 Task: In the  document implementation Apply all border to the tabe with  'with box; Style line and width 1 pt 'Select Header and apply  'Bold' Select the text and align it to the  Center
Action: Mouse moved to (13, 21)
Screenshot: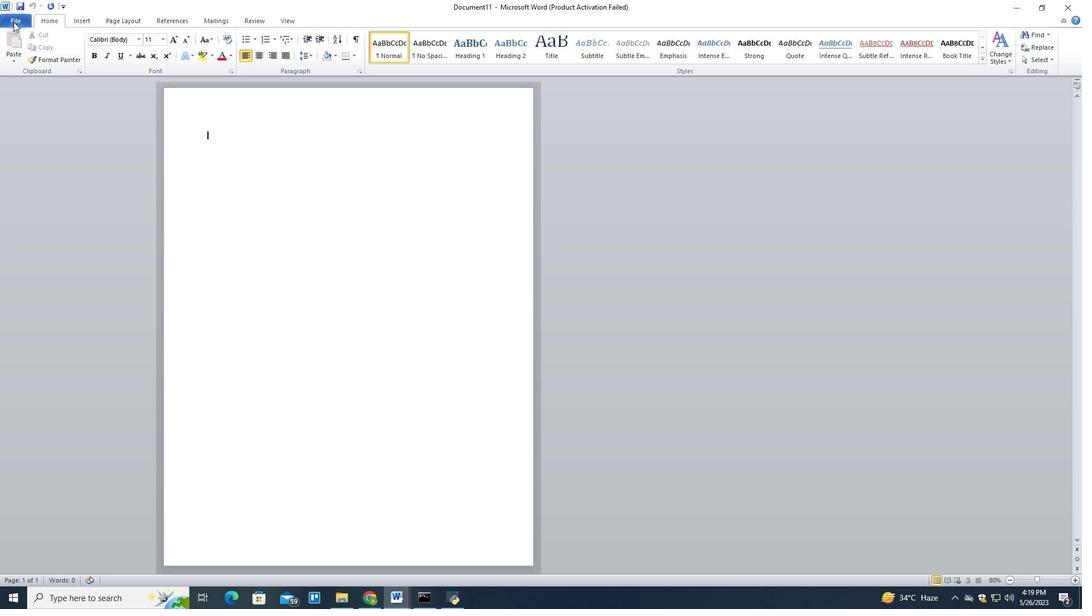
Action: Mouse pressed left at (13, 21)
Screenshot: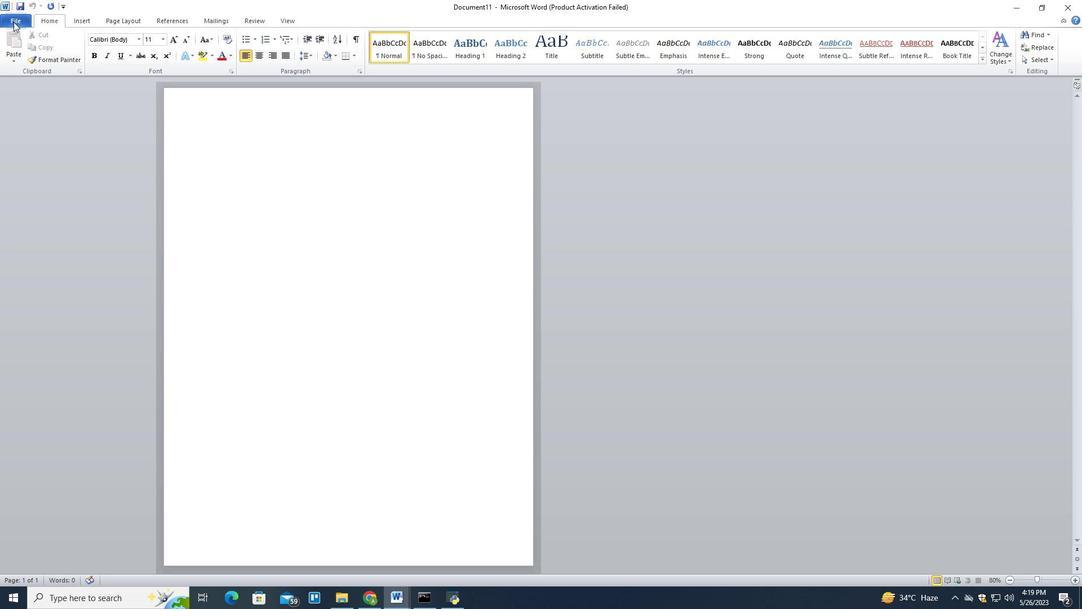 
Action: Mouse moved to (28, 69)
Screenshot: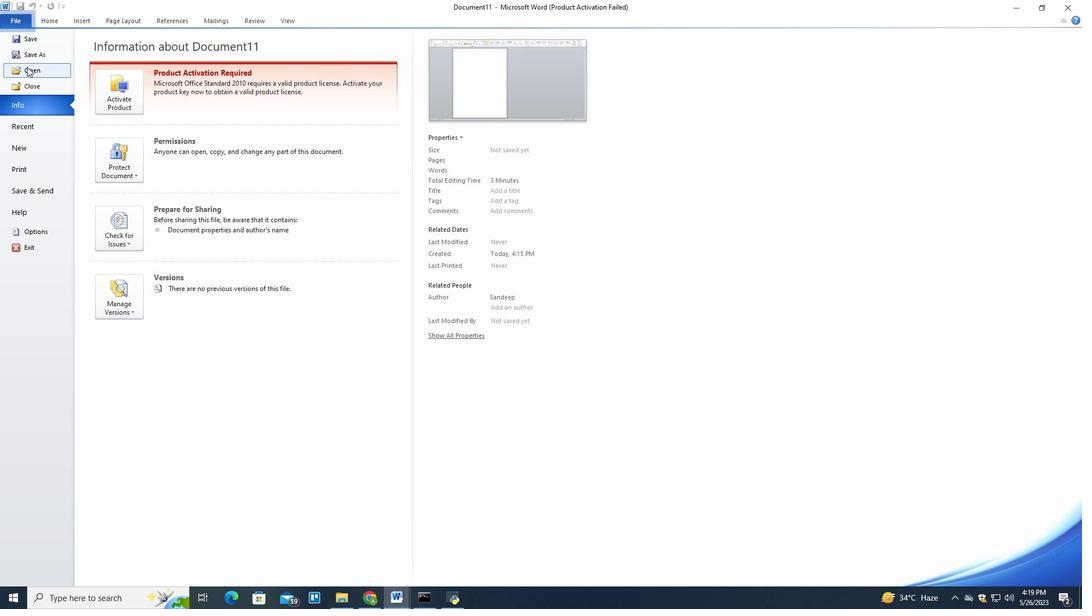 
Action: Mouse pressed left at (28, 69)
Screenshot: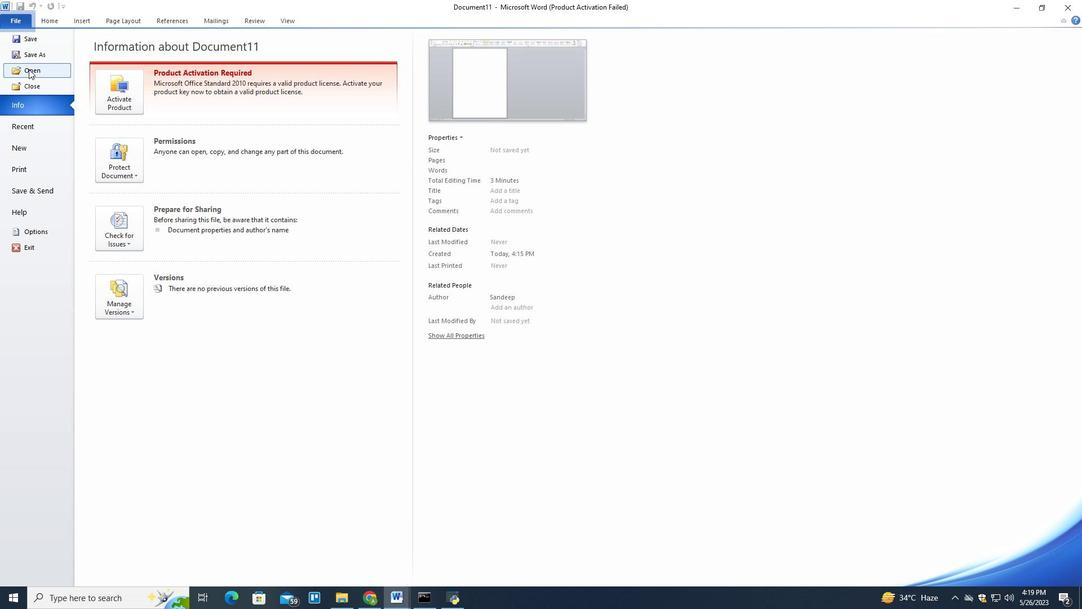 
Action: Mouse moved to (182, 166)
Screenshot: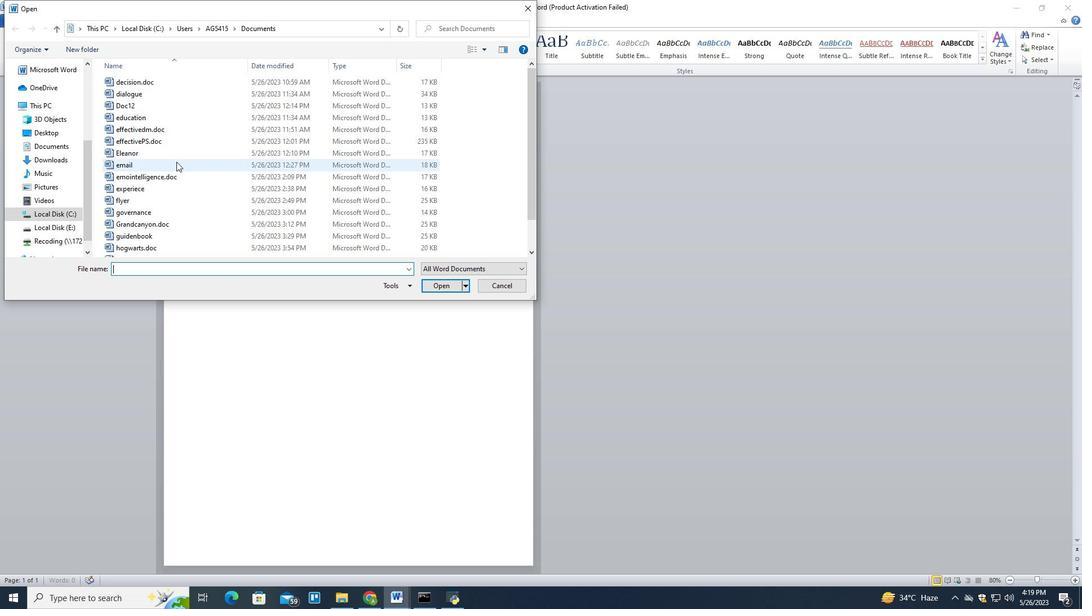 
Action: Mouse scrolled (182, 165) with delta (0, 0)
Screenshot: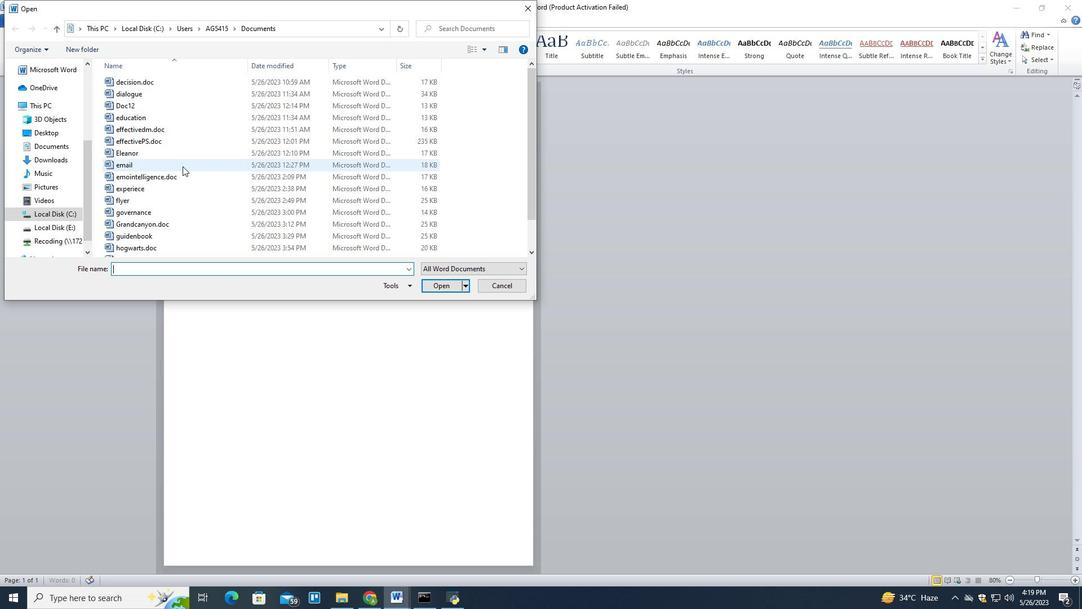 
Action: Mouse scrolled (182, 165) with delta (0, 0)
Screenshot: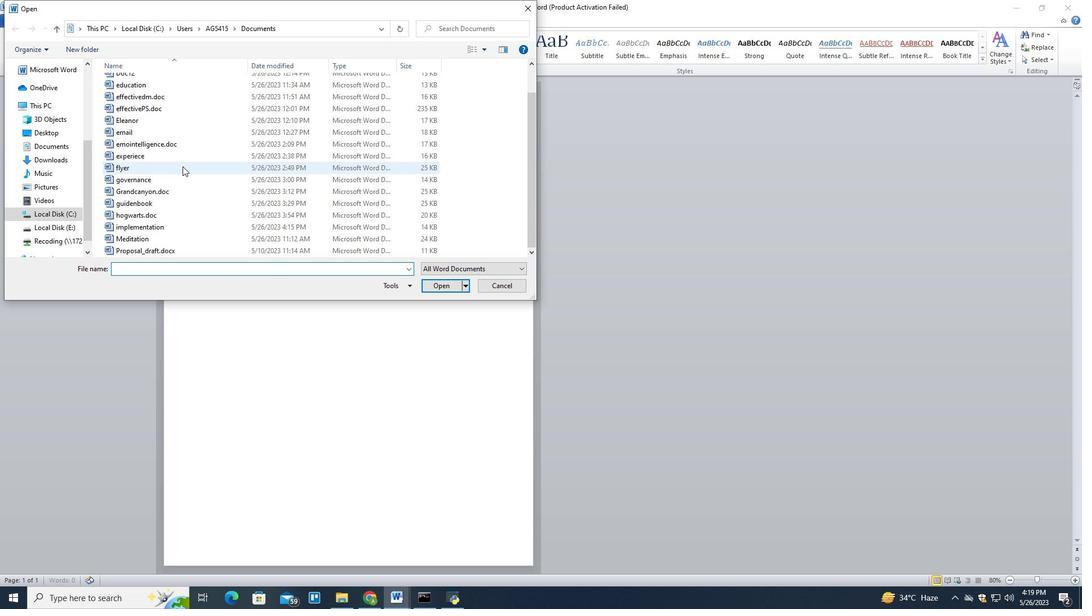
Action: Mouse scrolled (182, 165) with delta (0, 0)
Screenshot: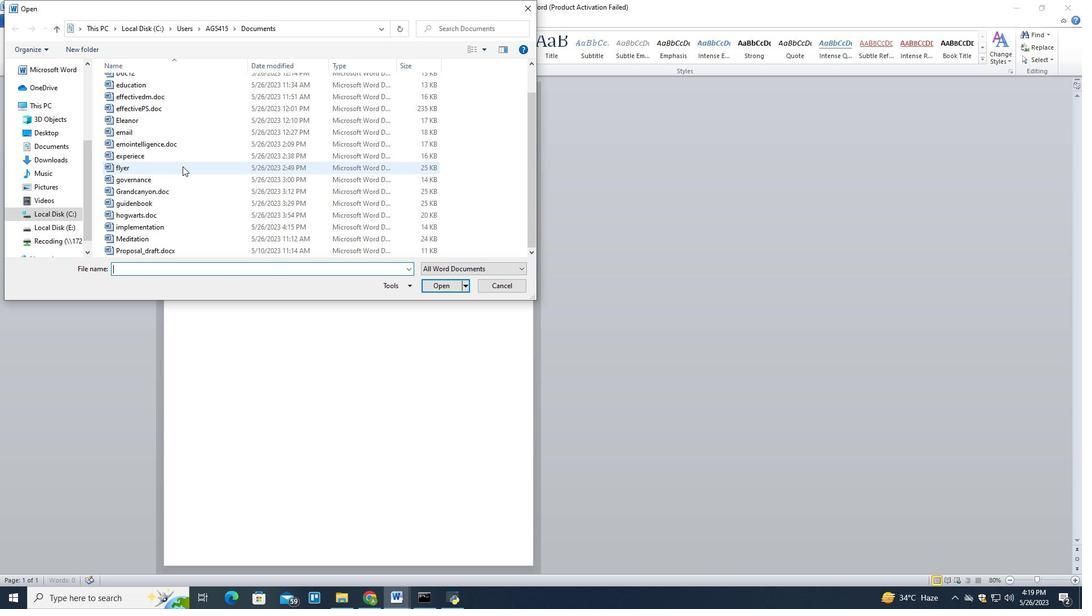 
Action: Mouse scrolled (182, 165) with delta (0, 0)
Screenshot: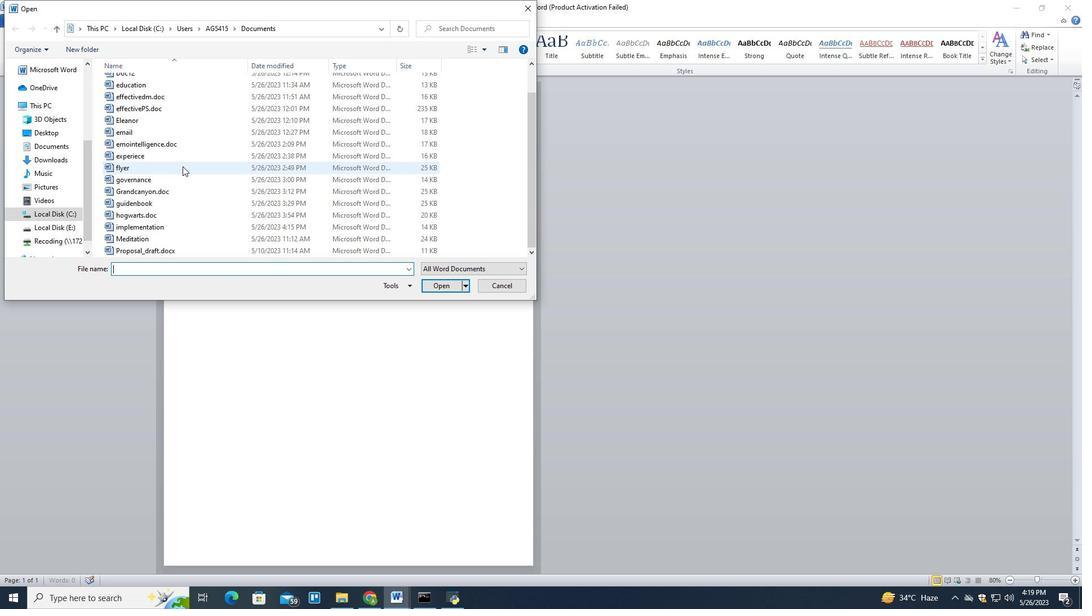 
Action: Mouse moved to (189, 152)
Screenshot: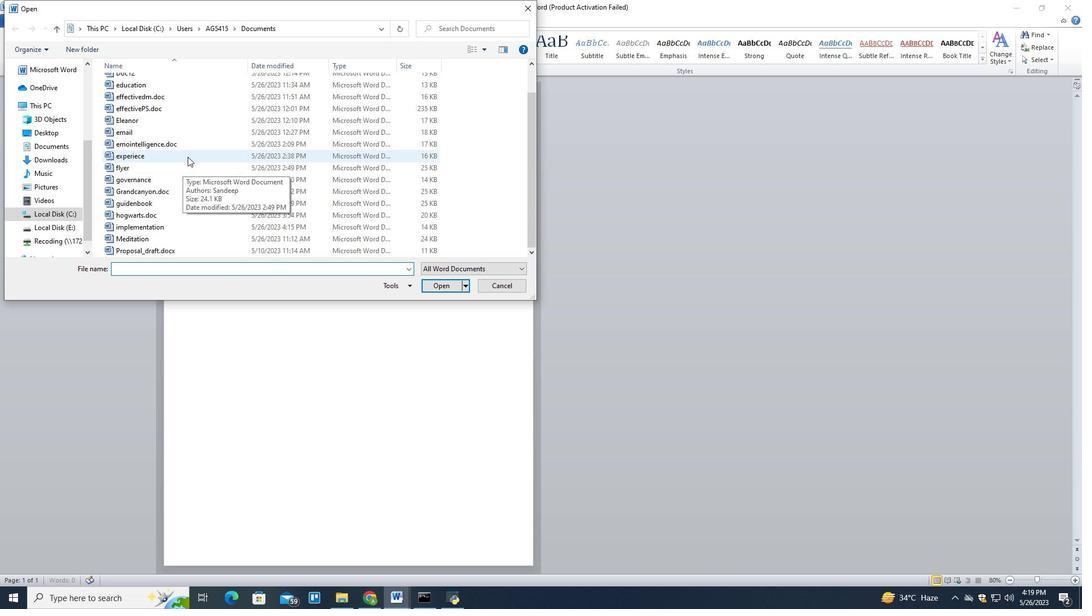 
Action: Mouse scrolled (189, 151) with delta (0, 0)
Screenshot: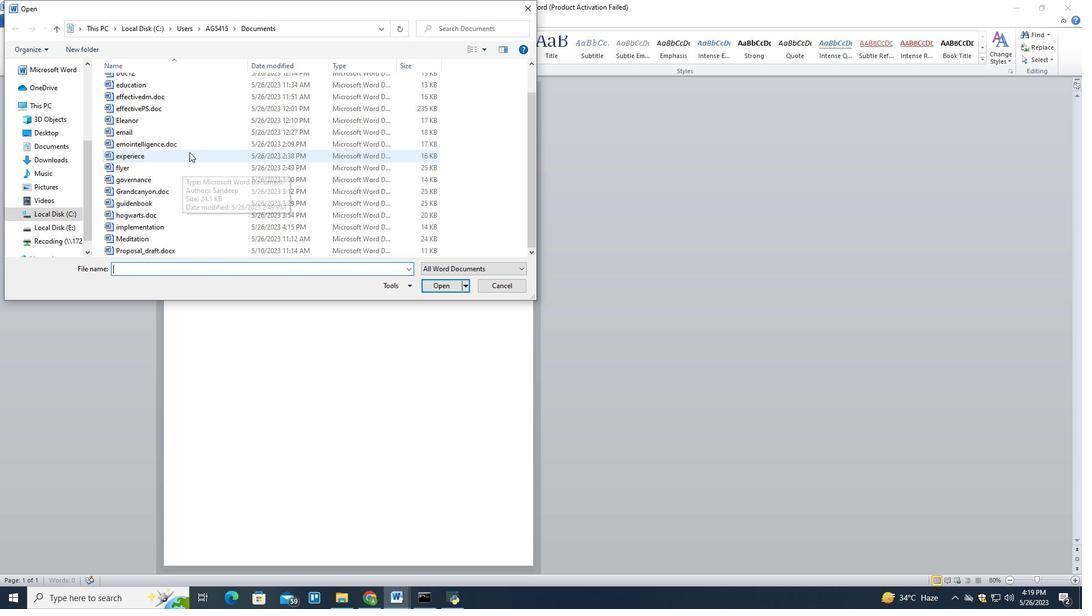 
Action: Mouse moved to (153, 216)
Screenshot: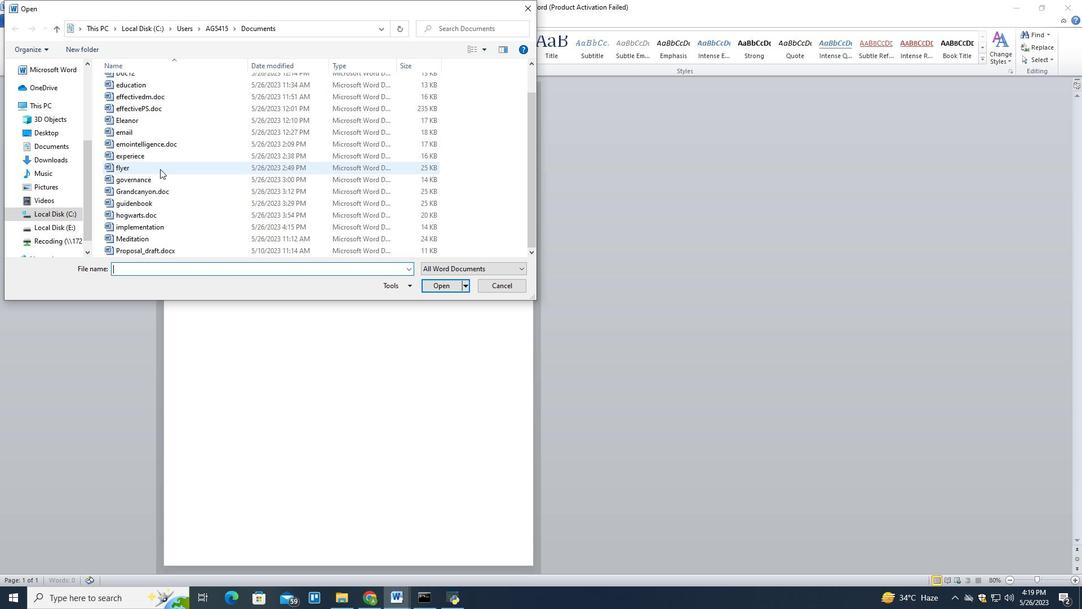 
Action: Mouse scrolled (153, 215) with delta (0, 0)
Screenshot: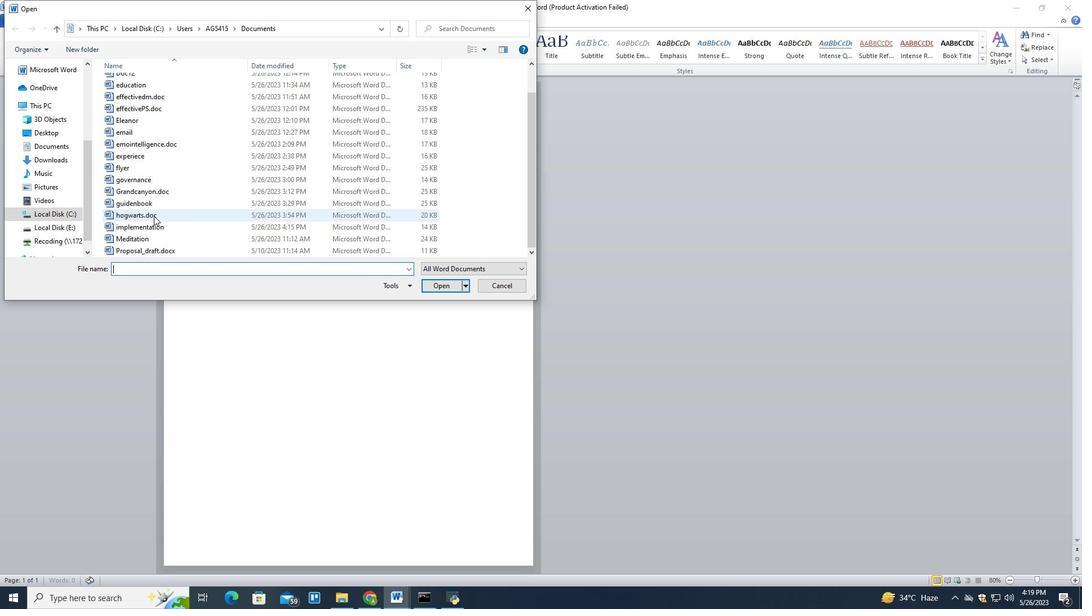 
Action: Mouse scrolled (153, 215) with delta (0, 0)
Screenshot: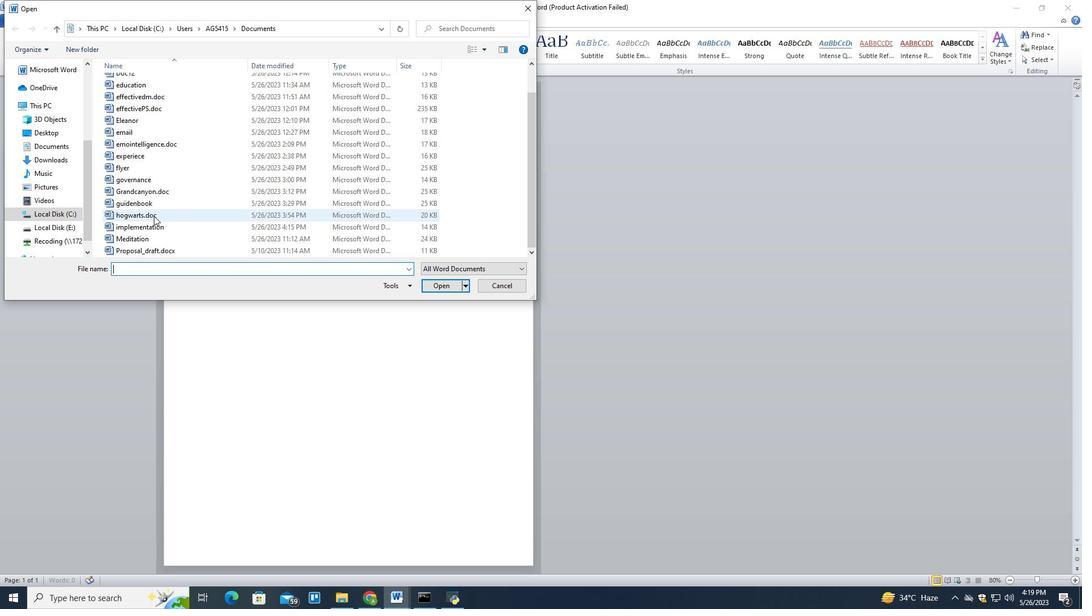 
Action: Mouse scrolled (153, 215) with delta (0, 0)
Screenshot: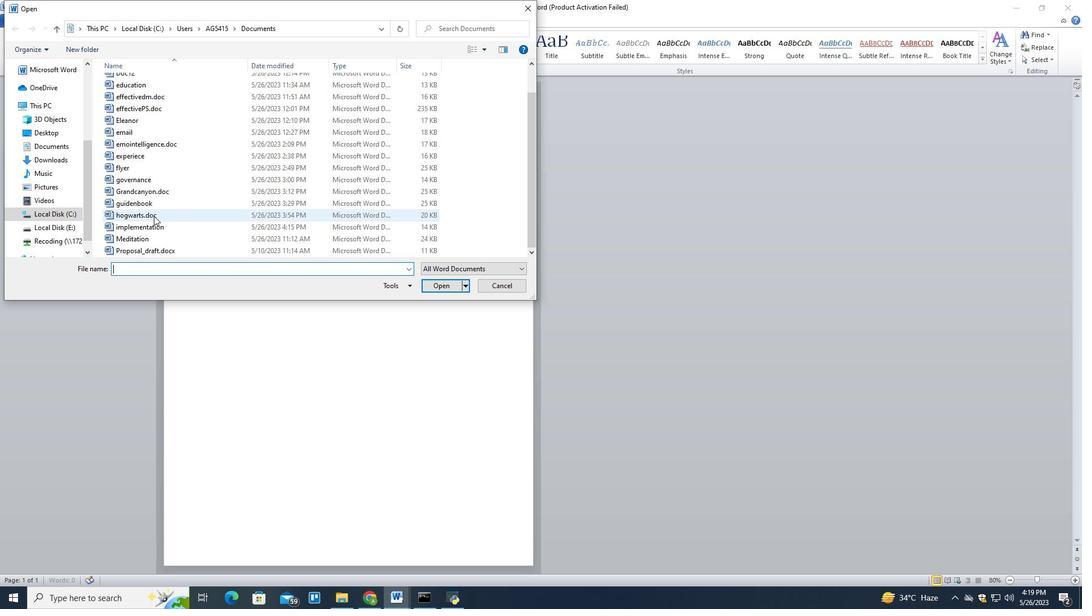 
Action: Mouse scrolled (153, 215) with delta (0, 0)
Screenshot: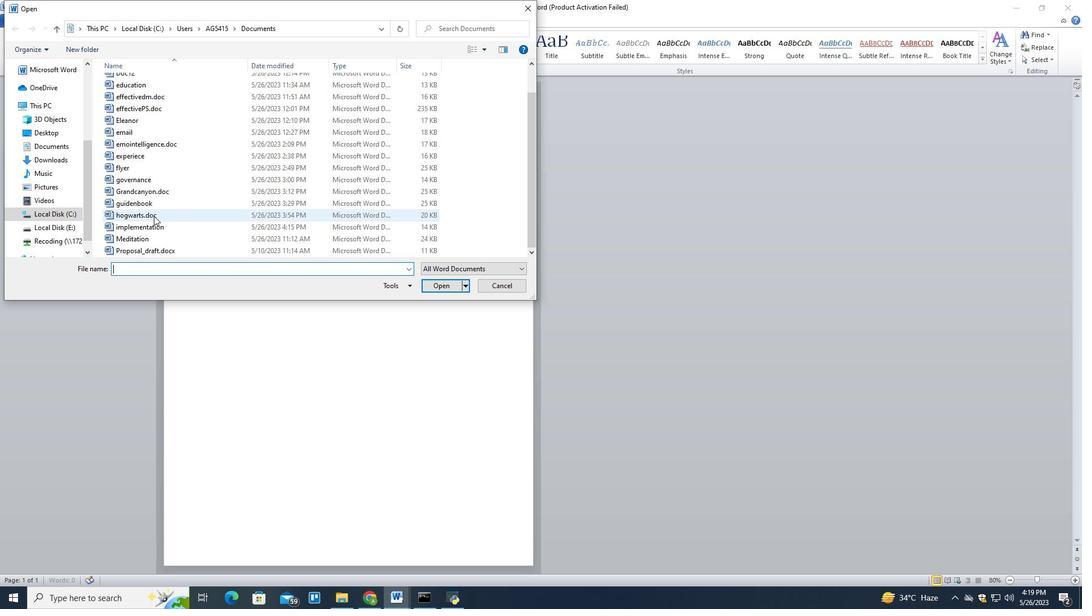 
Action: Mouse moved to (158, 209)
Screenshot: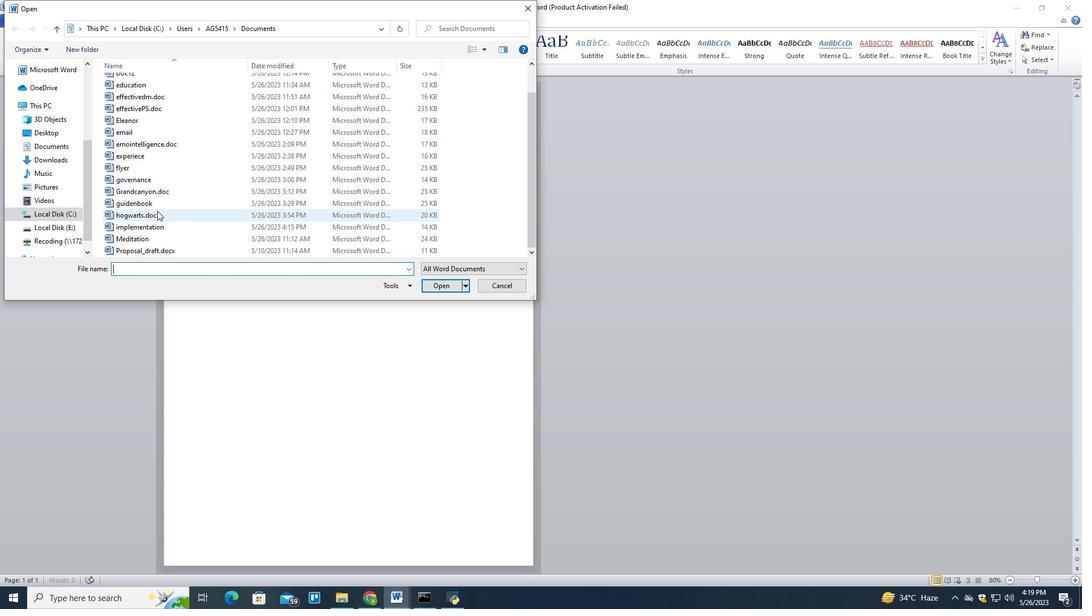
Action: Mouse scrolled (158, 210) with delta (0, 0)
Screenshot: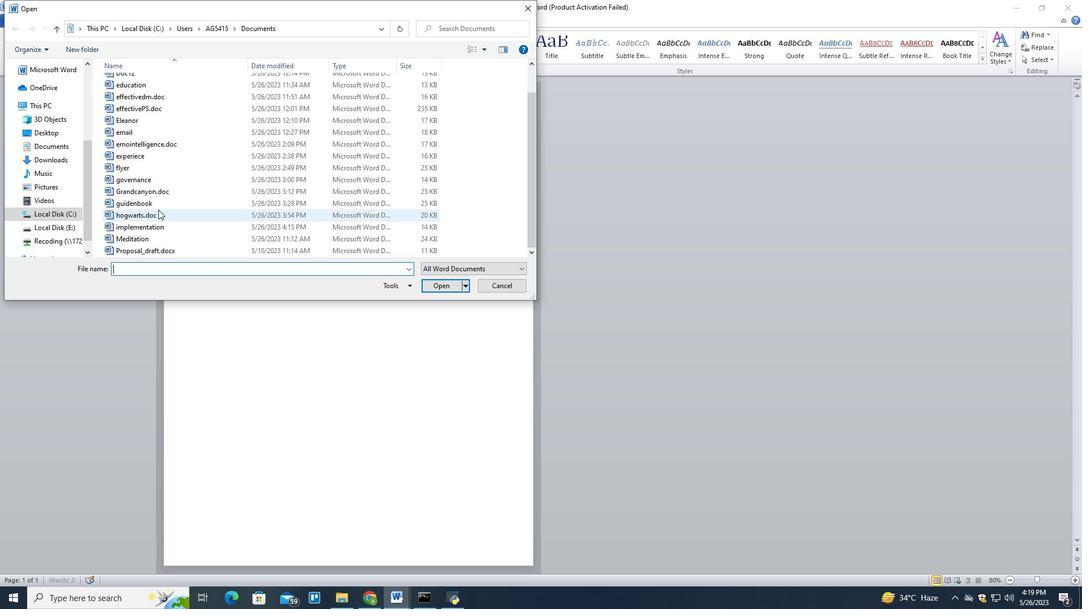 
Action: Mouse scrolled (158, 210) with delta (0, 0)
Screenshot: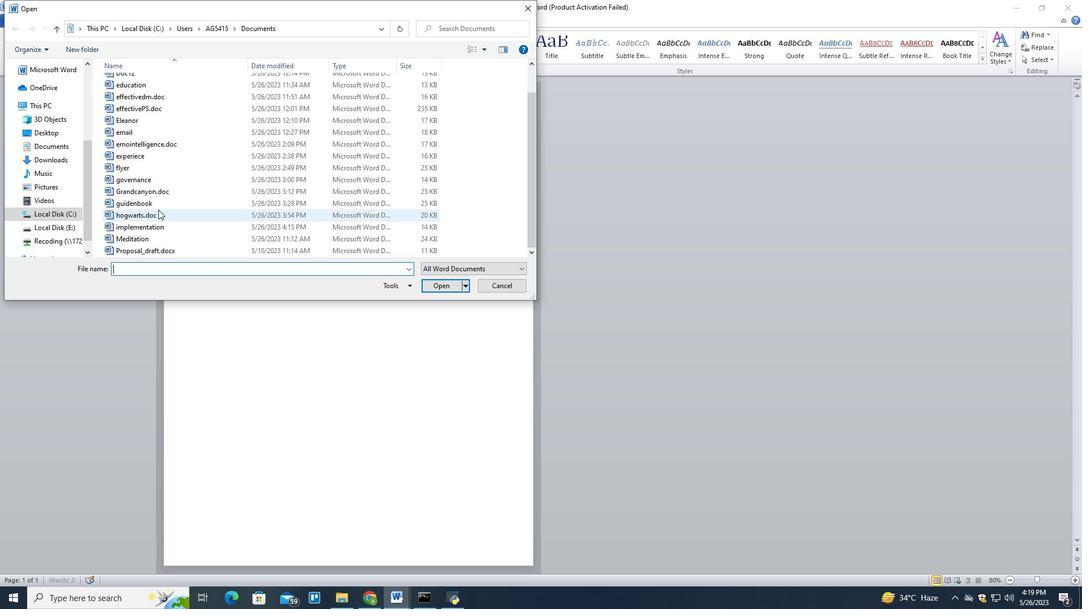 
Action: Mouse scrolled (158, 210) with delta (0, 0)
Screenshot: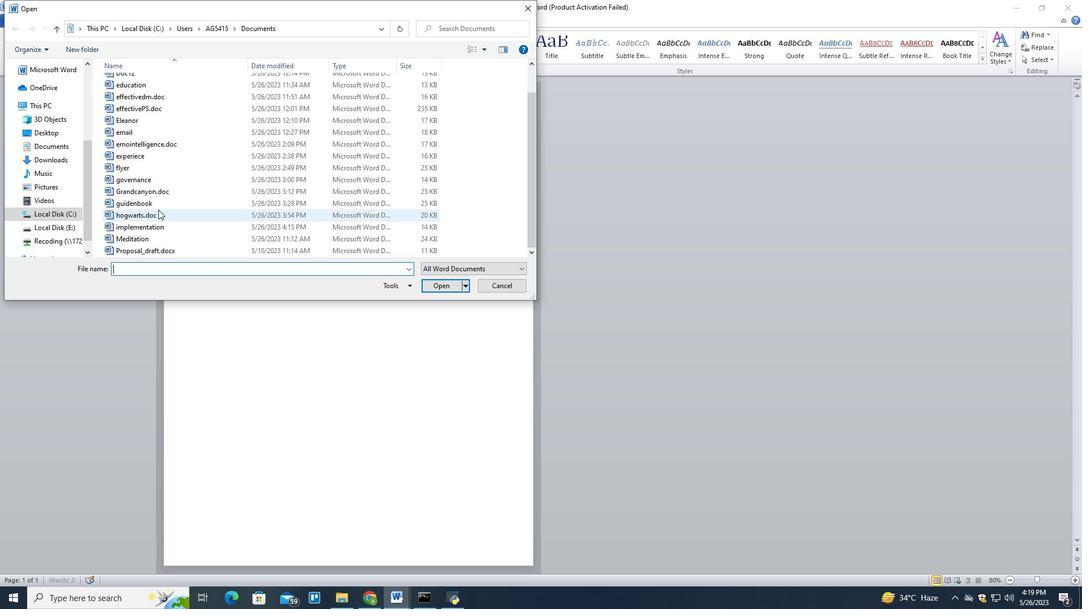 
Action: Mouse scrolled (158, 210) with delta (0, 0)
Screenshot: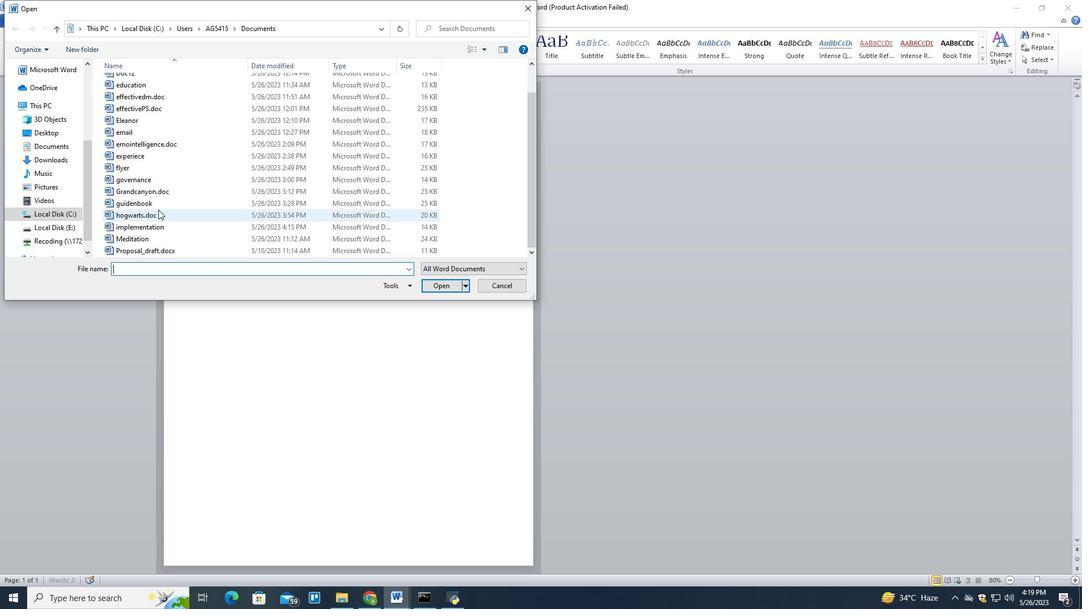 
Action: Mouse scrolled (158, 210) with delta (0, 0)
Screenshot: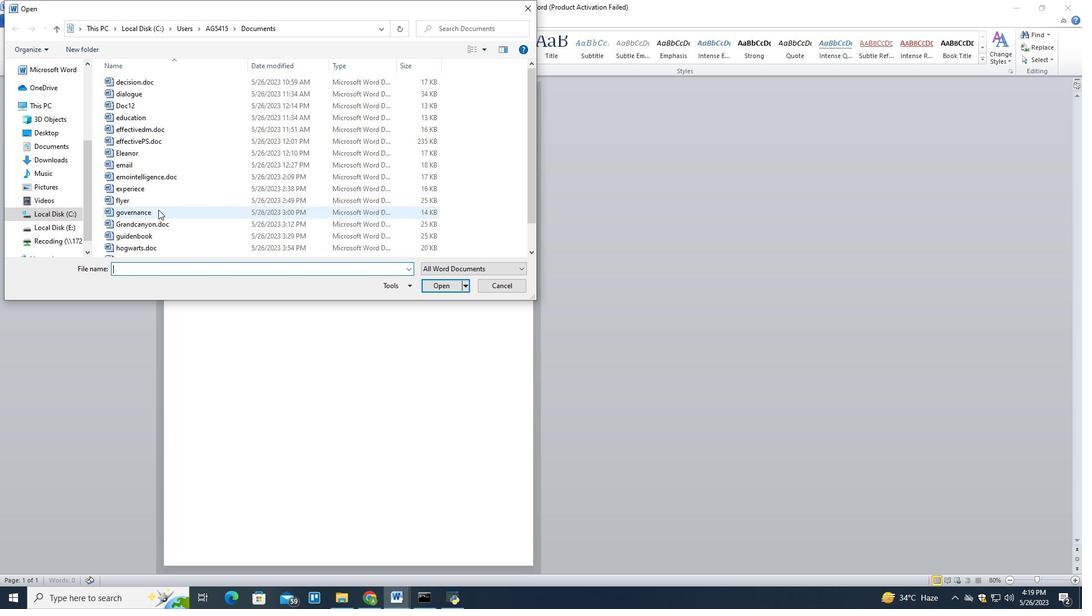 
Action: Mouse moved to (159, 208)
Screenshot: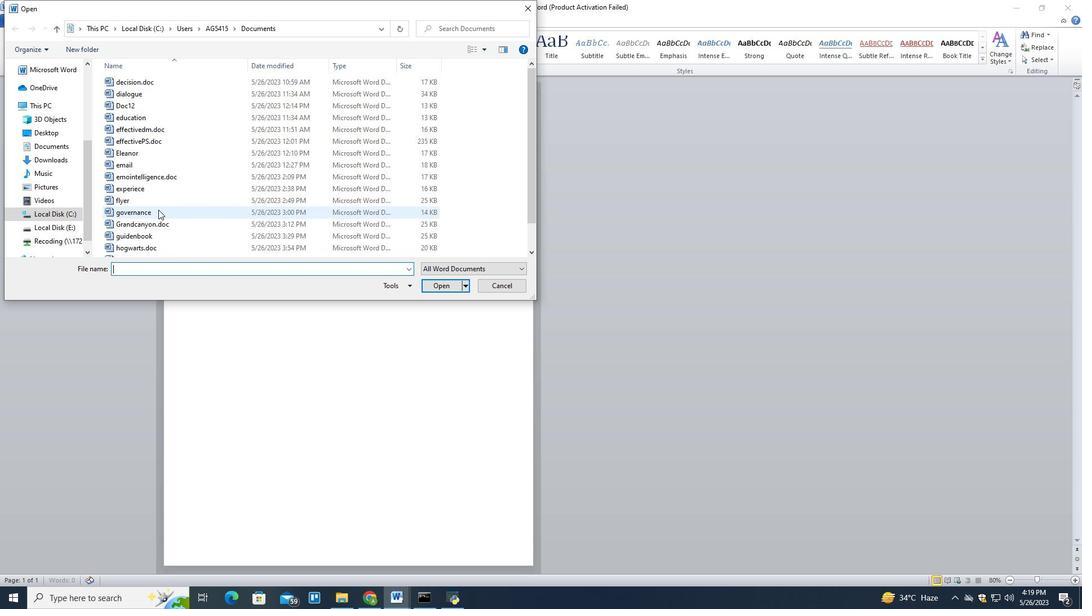 
Action: Mouse scrolled (159, 209) with delta (0, 0)
Screenshot: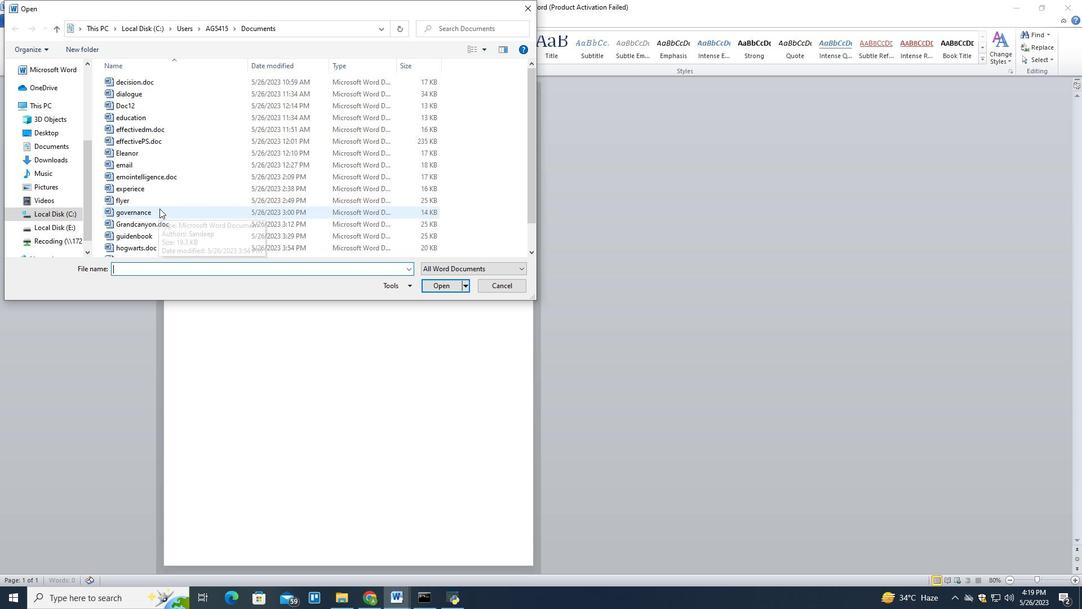 
Action: Mouse moved to (146, 165)
Screenshot: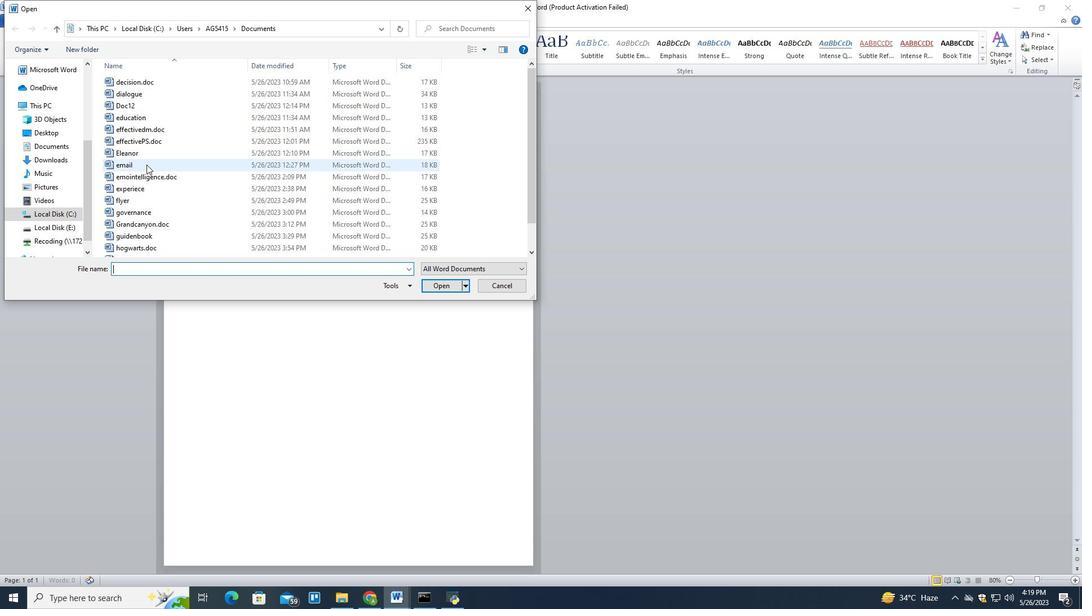 
Action: Mouse scrolled (146, 164) with delta (0, 0)
Screenshot: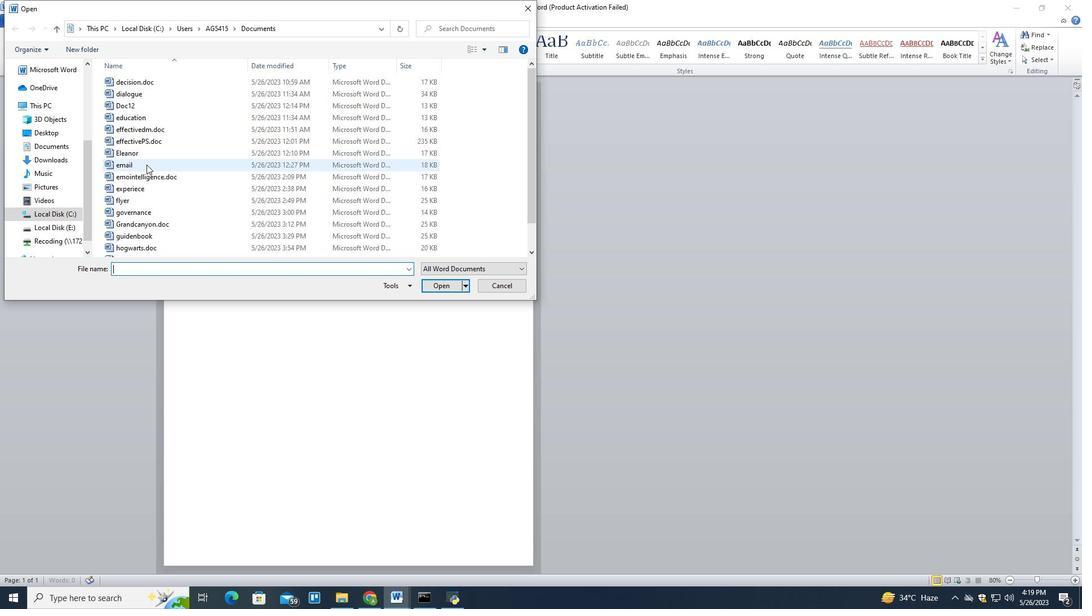 
Action: Mouse scrolled (146, 164) with delta (0, 0)
Screenshot: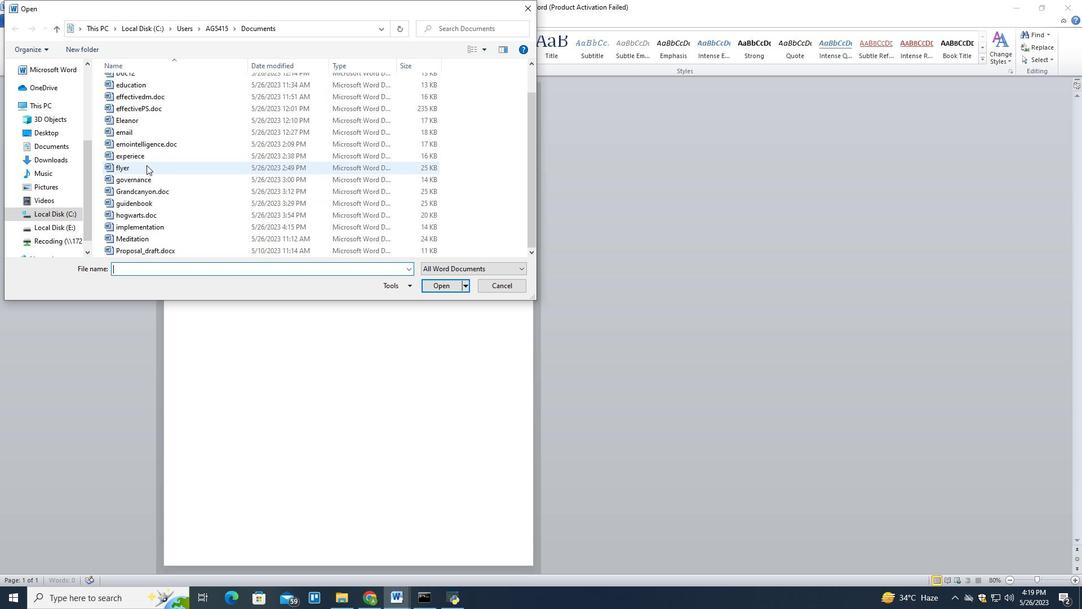 
Action: Mouse scrolled (146, 164) with delta (0, 0)
Screenshot: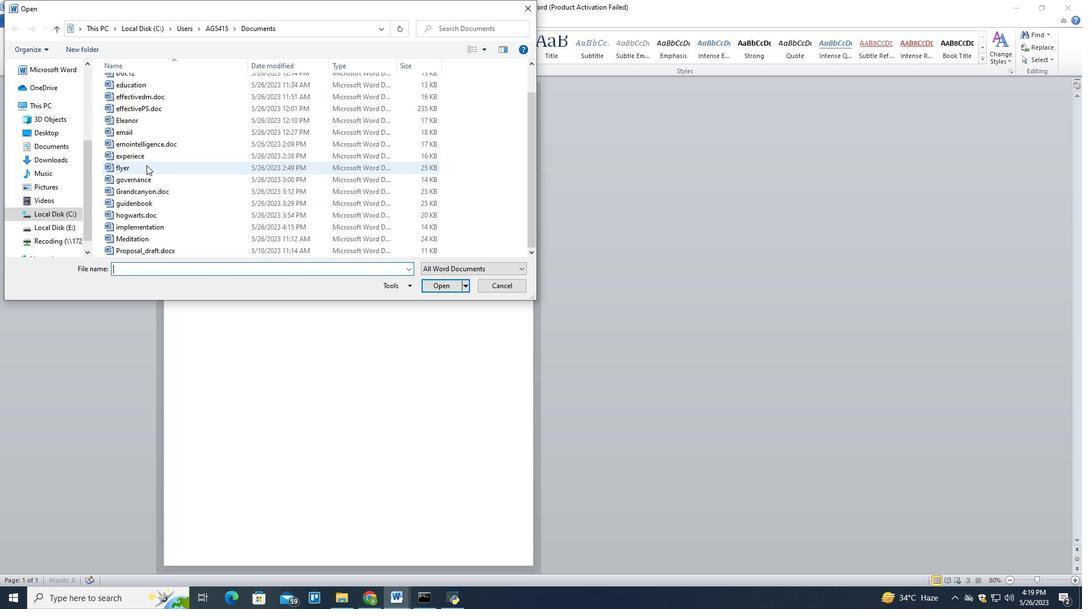 
Action: Mouse scrolled (146, 164) with delta (0, 0)
Screenshot: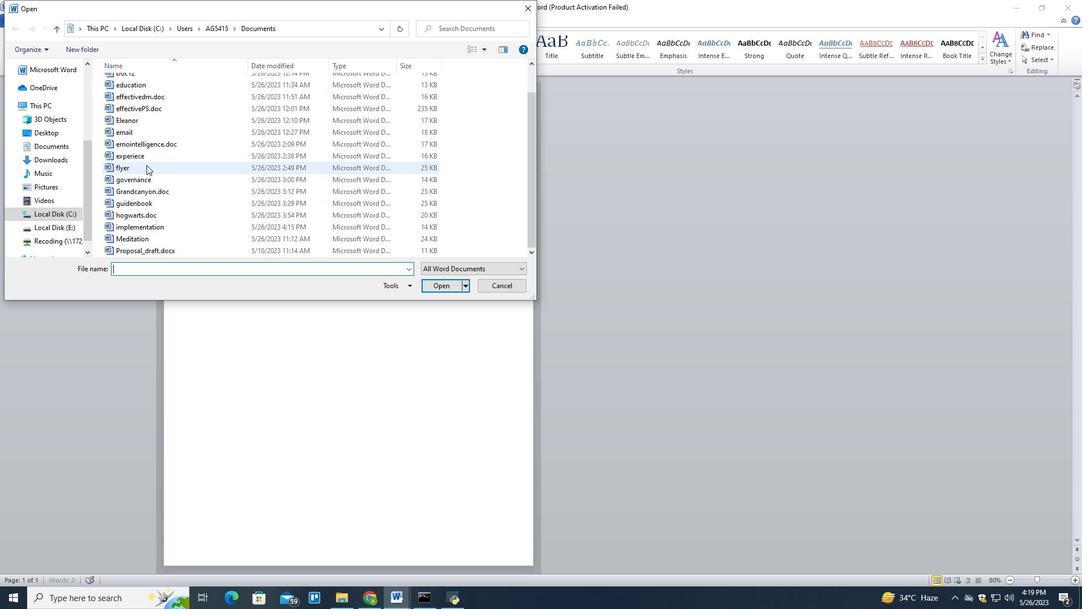 
Action: Mouse moved to (147, 226)
Screenshot: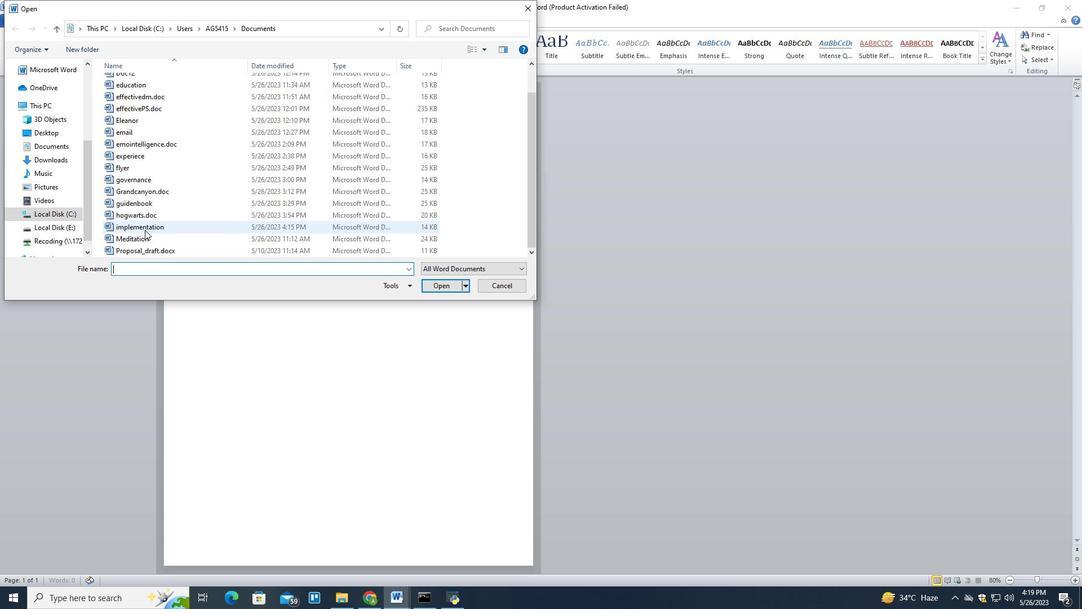
Action: Mouse pressed left at (147, 226)
Screenshot: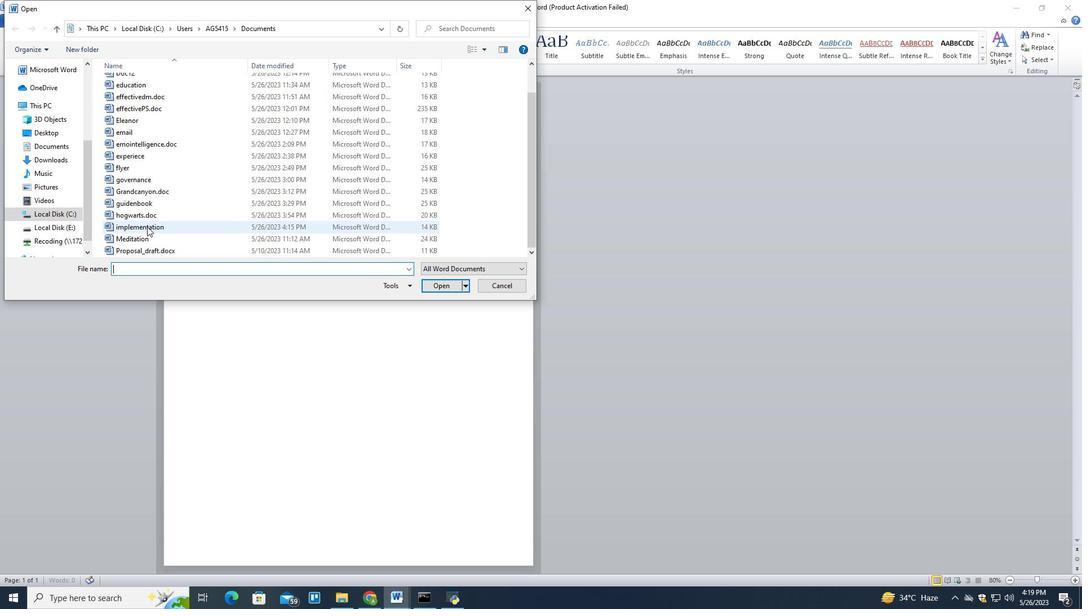 
Action: Mouse moved to (432, 286)
Screenshot: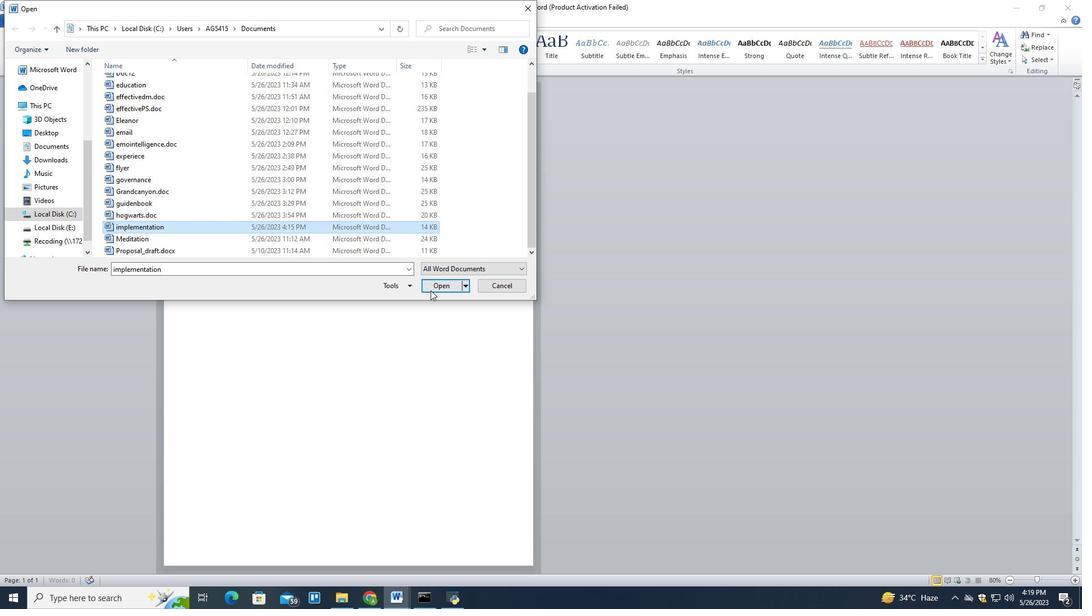 
Action: Mouse pressed left at (432, 286)
Screenshot: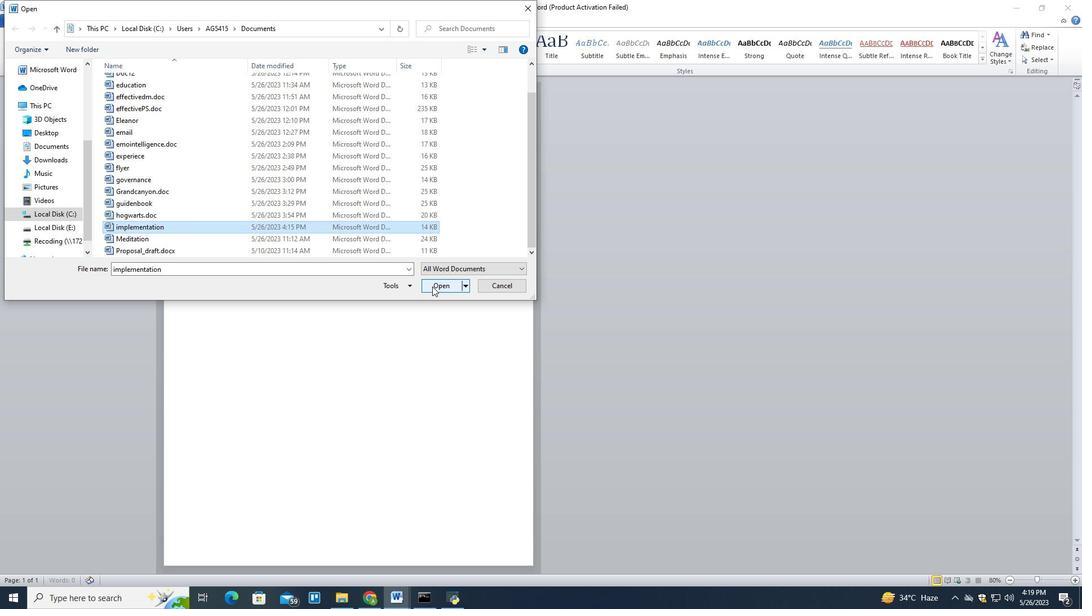
Action: Mouse moved to (256, 138)
Screenshot: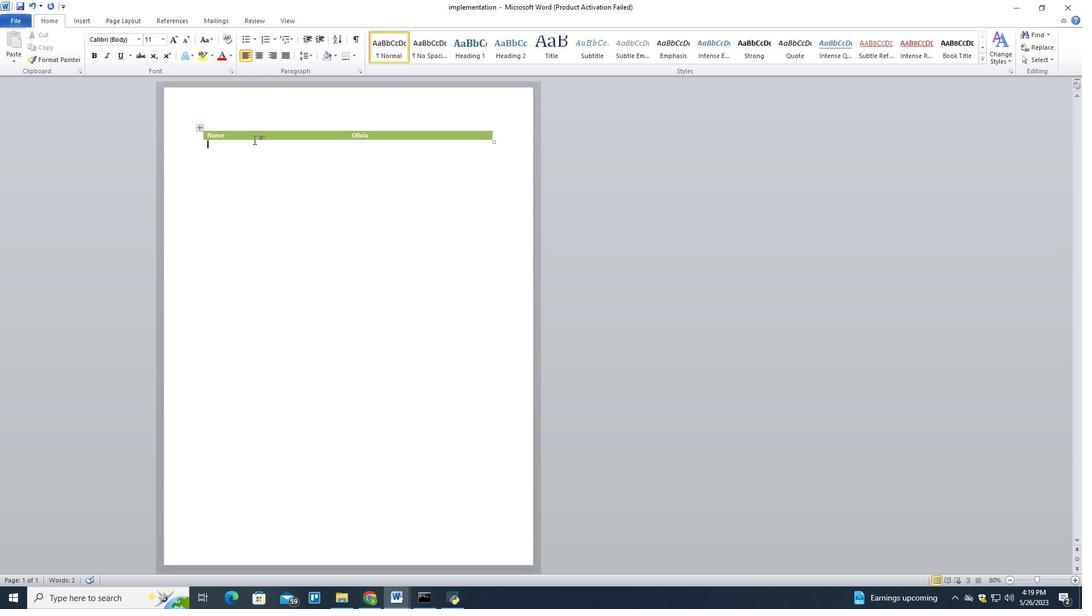 
Action: Mouse pressed left at (256, 138)
Screenshot: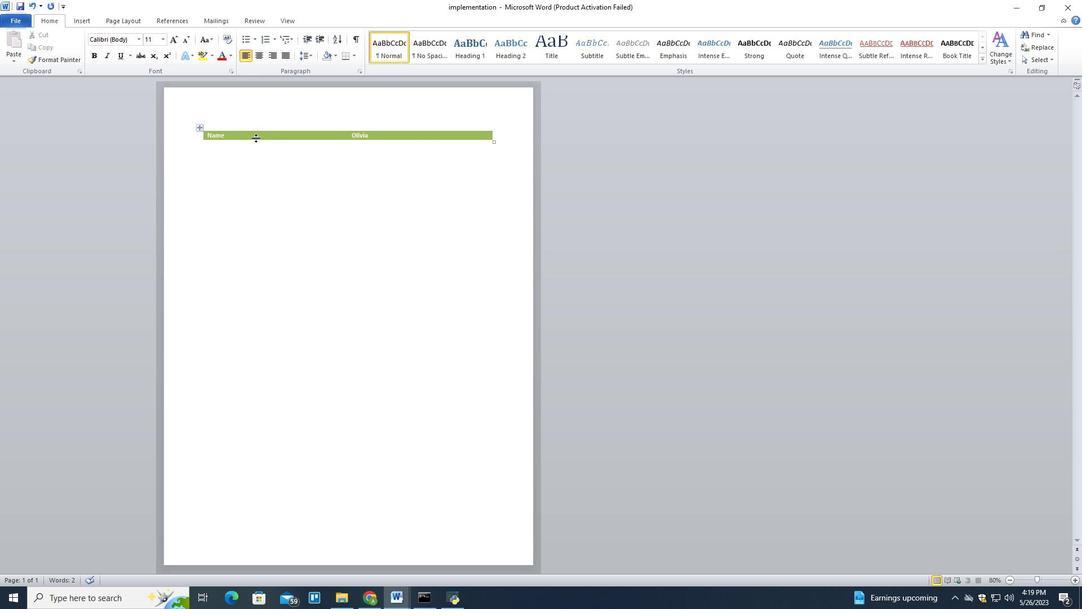 
Action: Mouse moved to (353, 56)
Screenshot: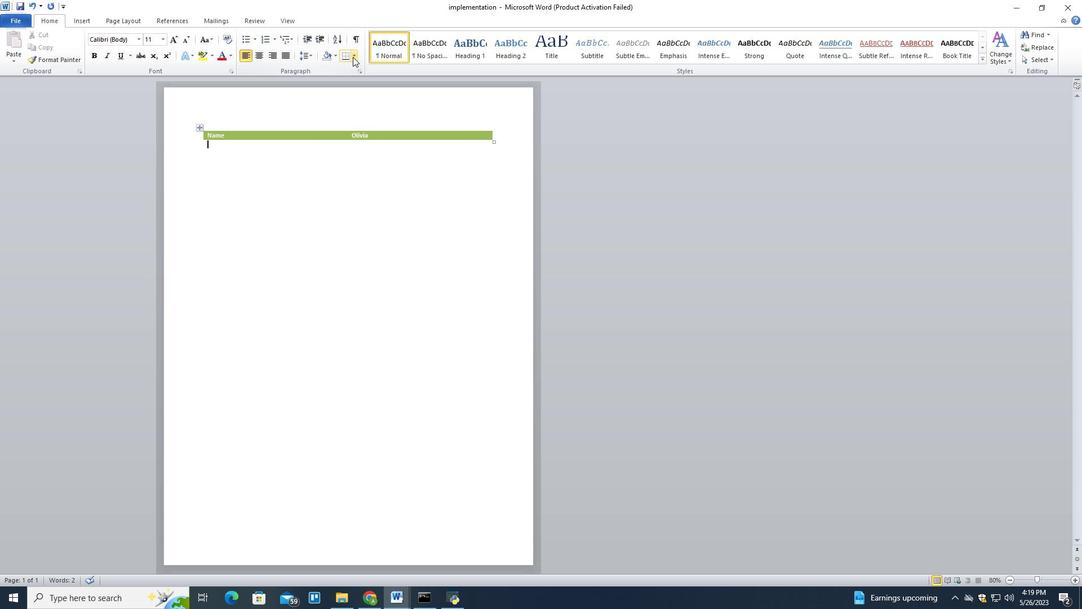 
Action: Mouse pressed left at (353, 56)
Screenshot: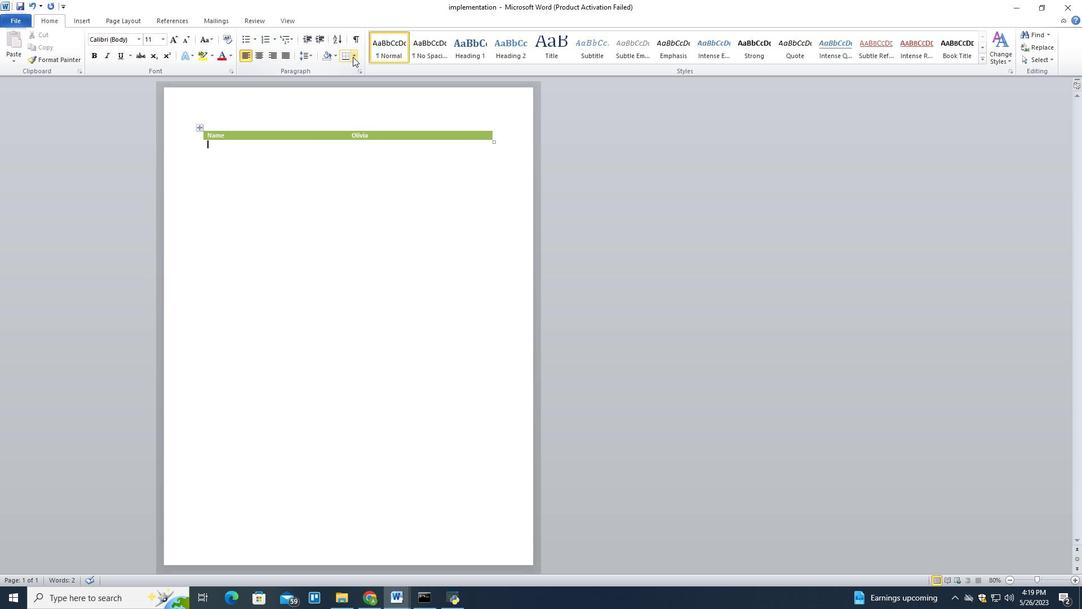 
Action: Mouse moved to (383, 259)
Screenshot: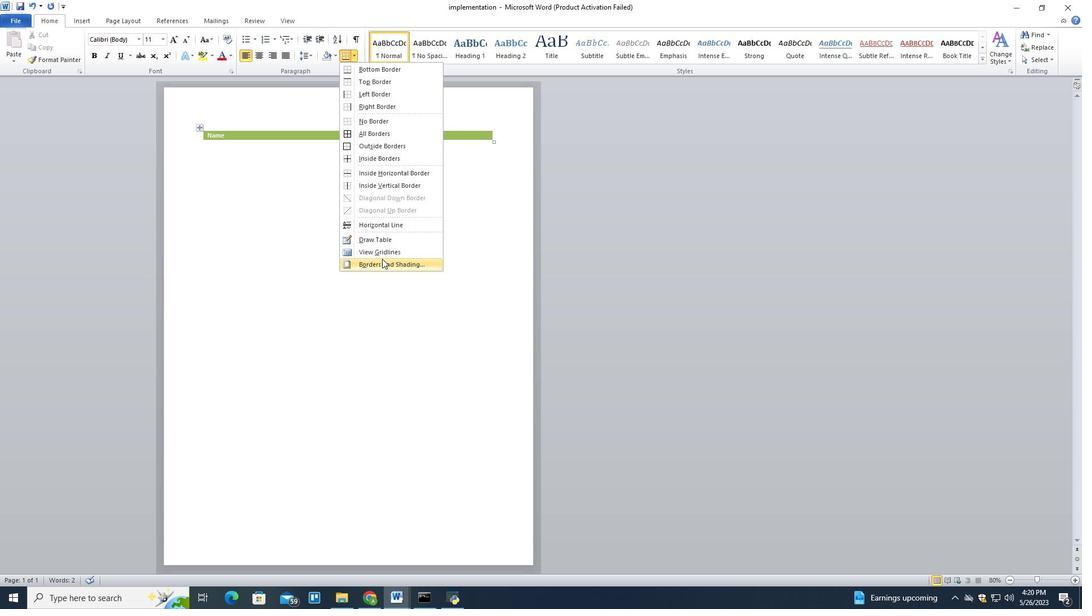 
Action: Mouse pressed left at (383, 259)
Screenshot: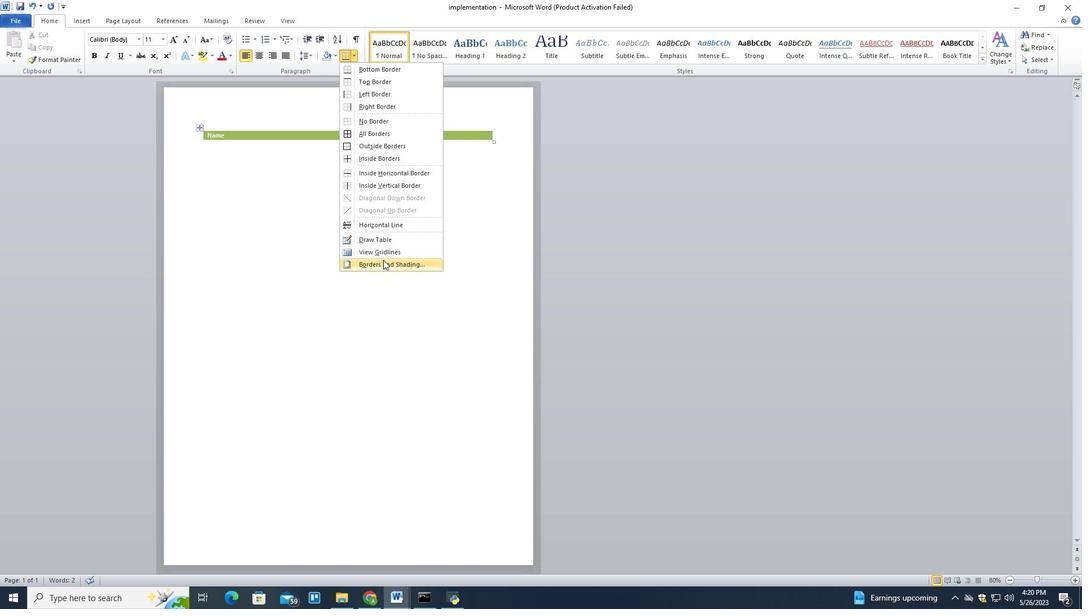 
Action: Mouse moved to (413, 254)
Screenshot: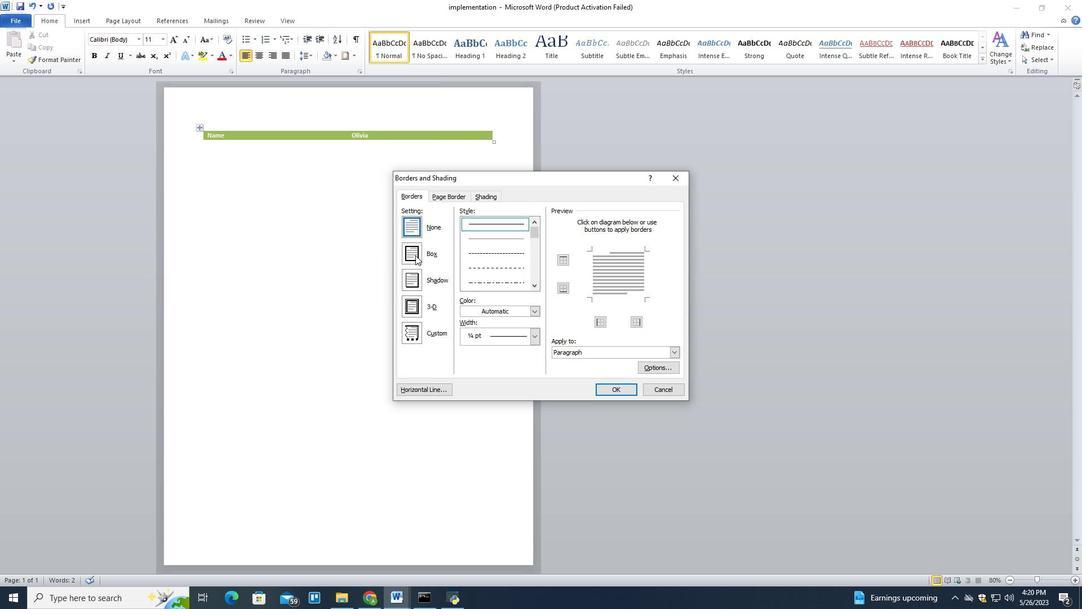 
Action: Mouse pressed left at (413, 254)
Screenshot: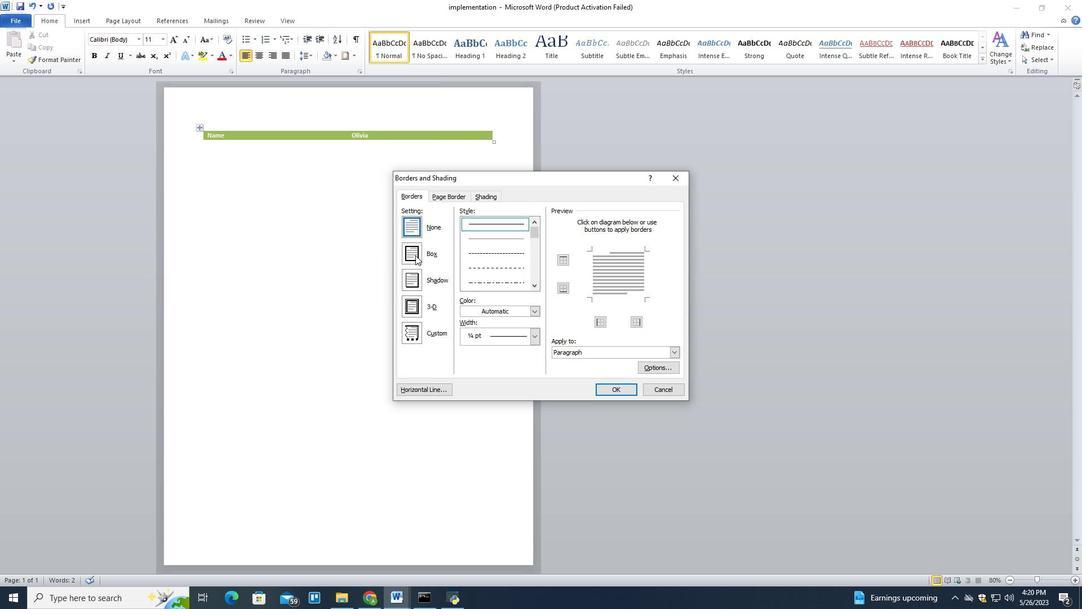 
Action: Mouse moved to (536, 331)
Screenshot: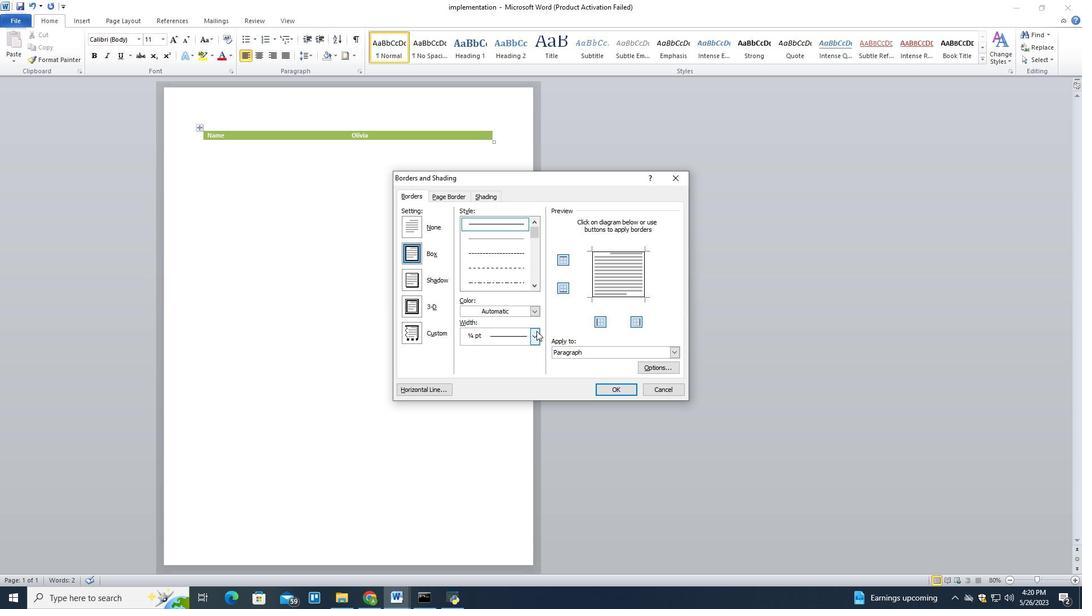 
Action: Mouse pressed left at (536, 331)
Screenshot: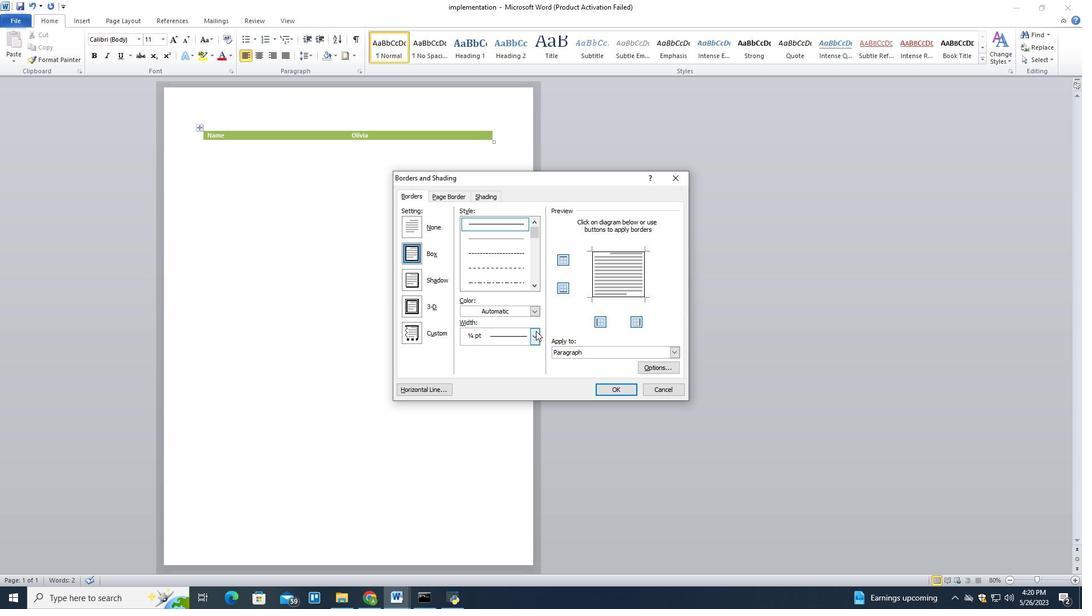 
Action: Mouse moved to (492, 341)
Screenshot: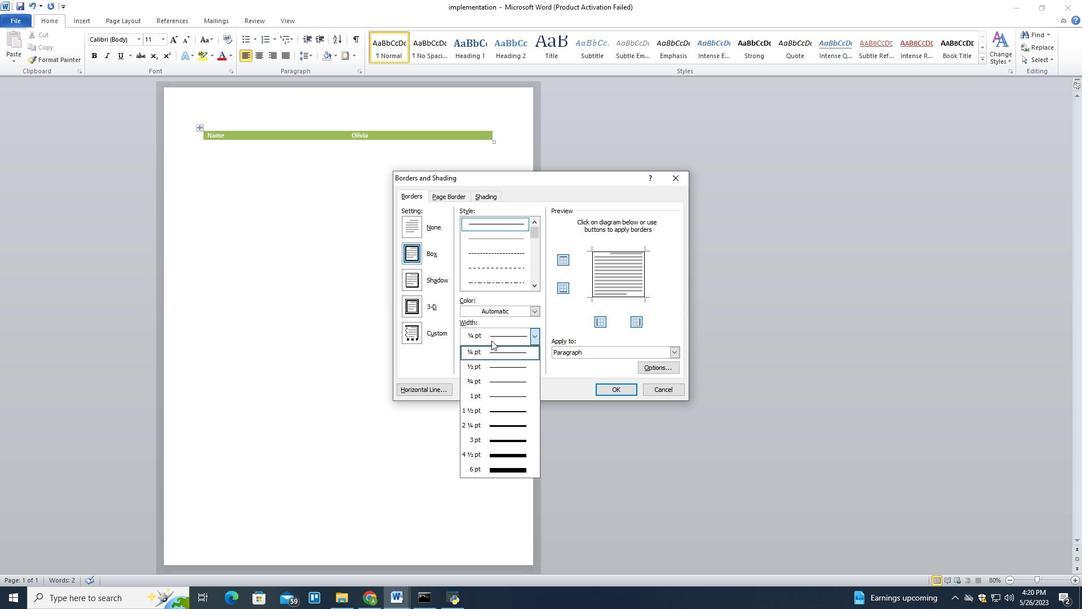 
Action: Mouse scrolled (492, 341) with delta (0, 0)
Screenshot: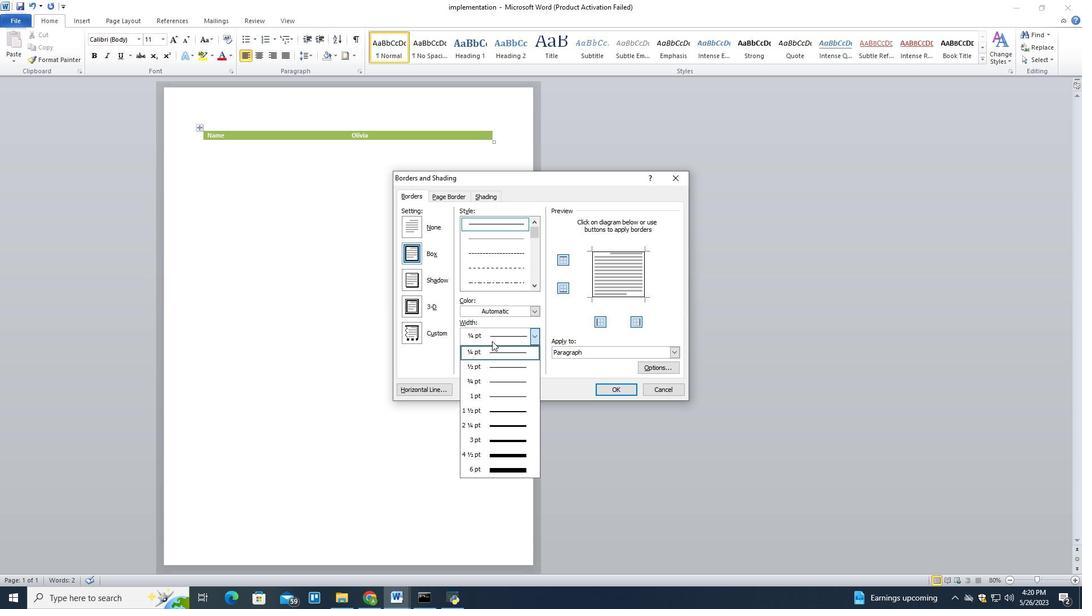 
Action: Mouse scrolled (492, 341) with delta (0, 0)
Screenshot: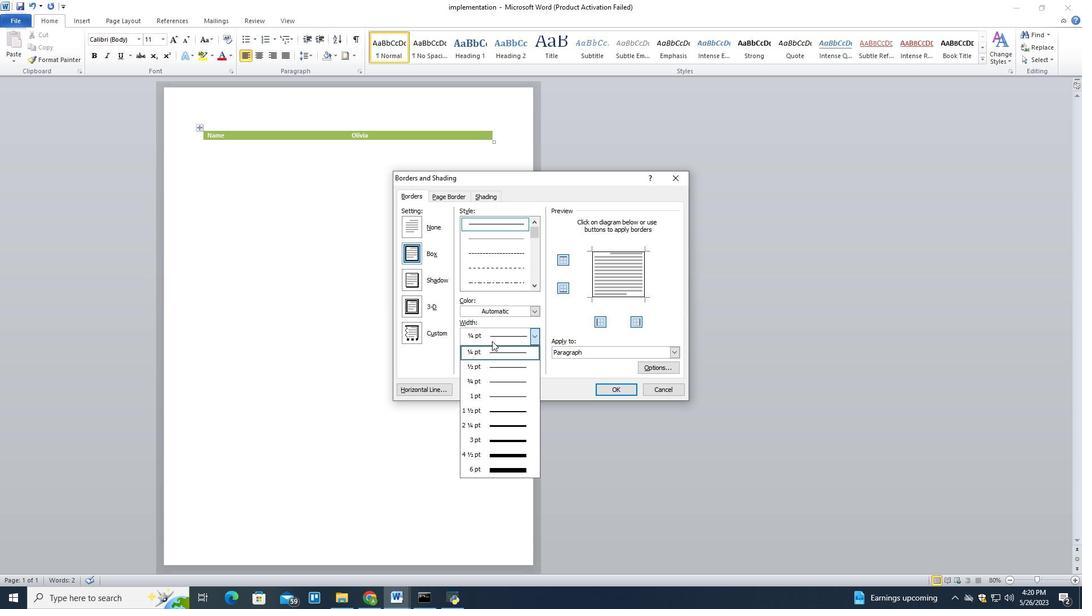 
Action: Mouse scrolled (492, 341) with delta (0, 0)
Screenshot: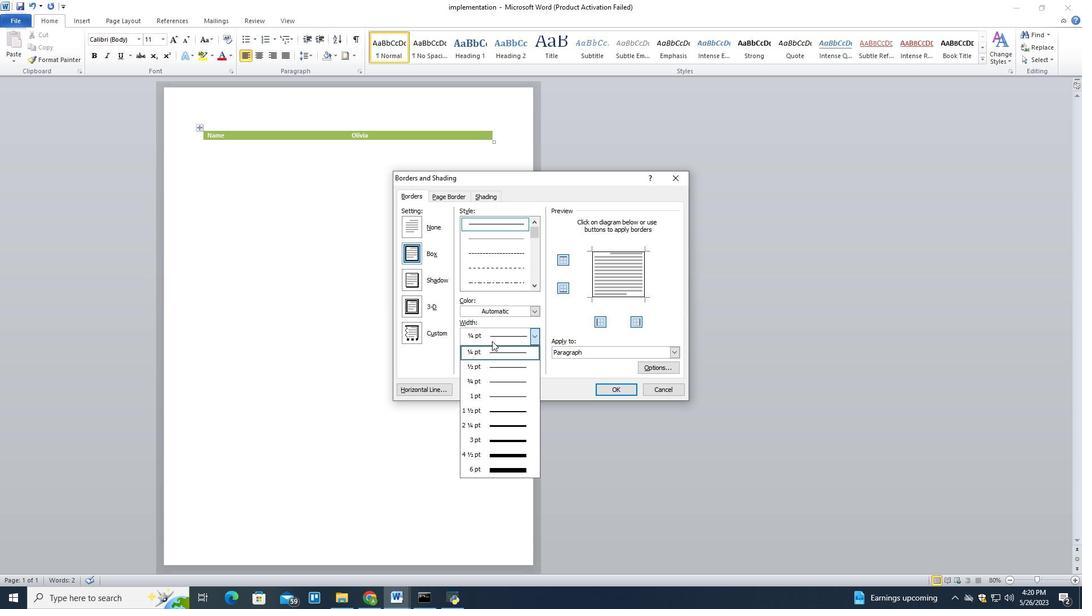 
Action: Mouse scrolled (492, 341) with delta (0, 0)
Screenshot: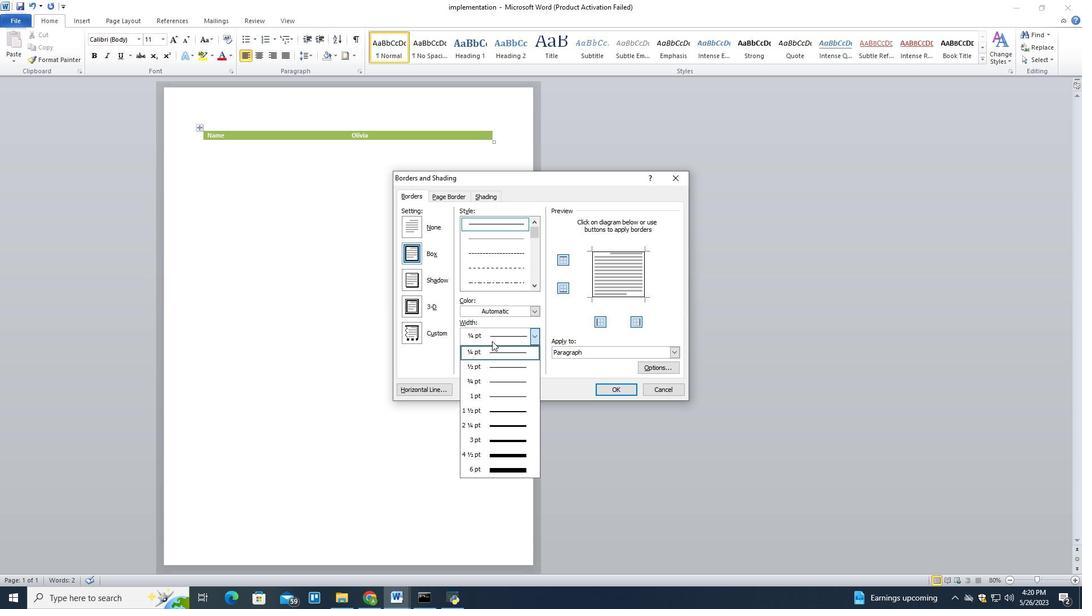 
Action: Mouse moved to (494, 397)
Screenshot: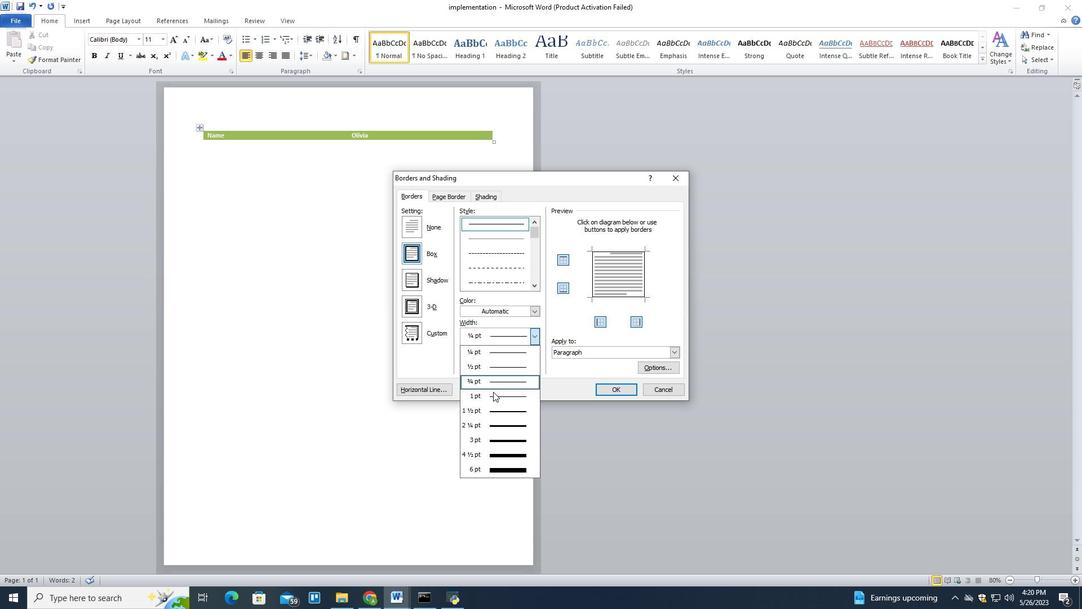
Action: Mouse pressed left at (494, 397)
Screenshot: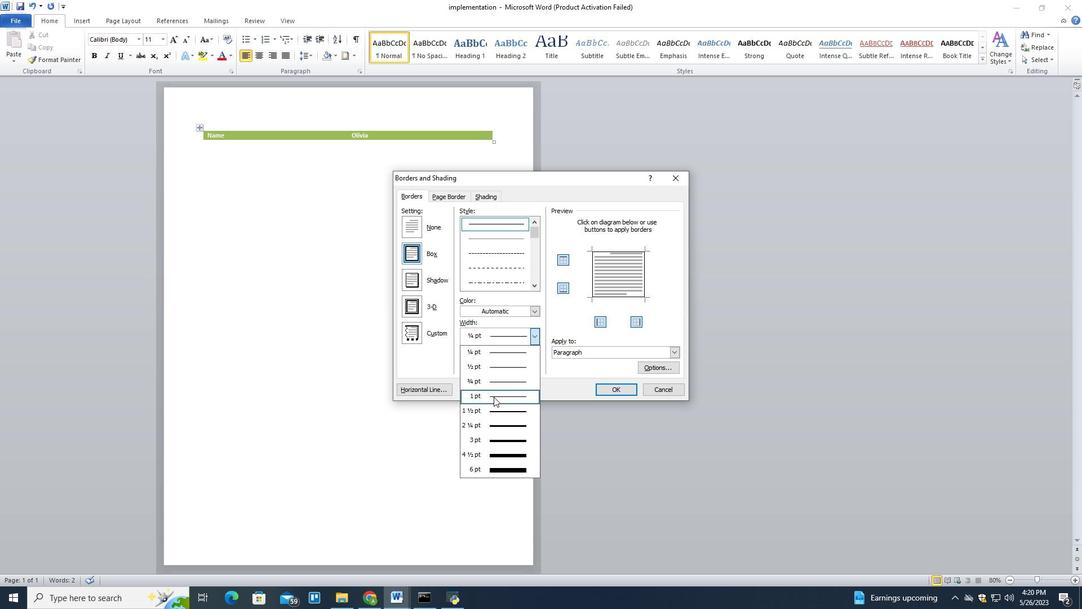 
Action: Mouse moved to (605, 394)
Screenshot: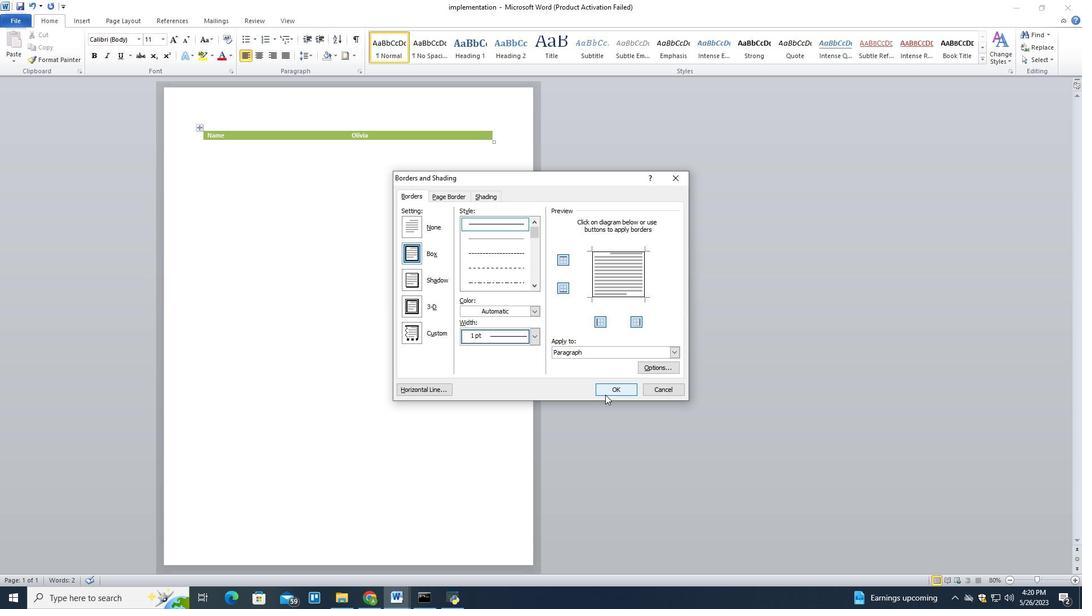 
Action: Mouse pressed left at (605, 394)
Screenshot: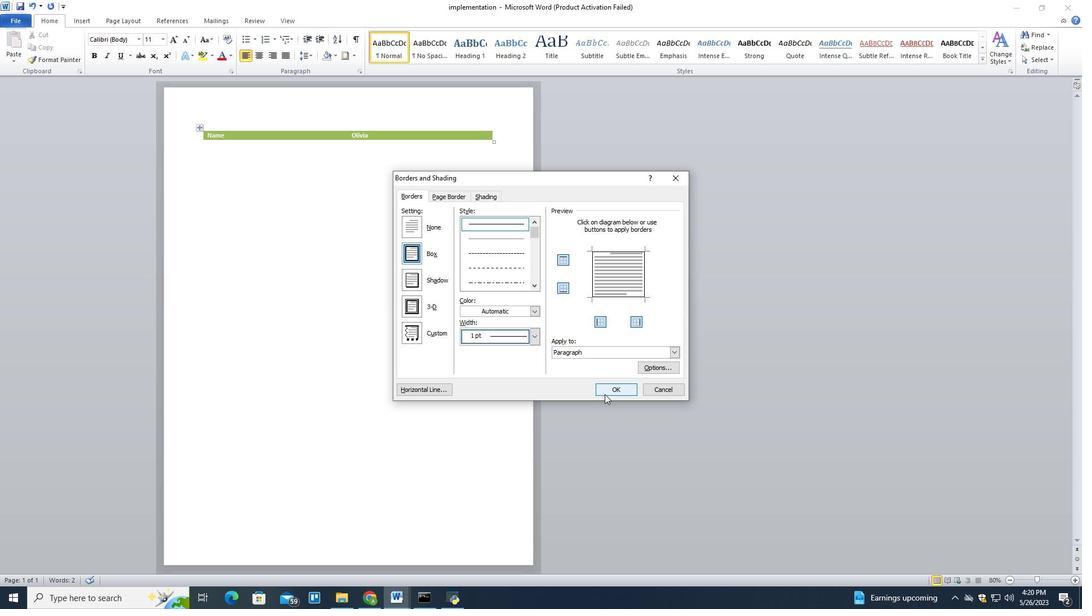 
Action: Mouse moved to (213, 135)
Screenshot: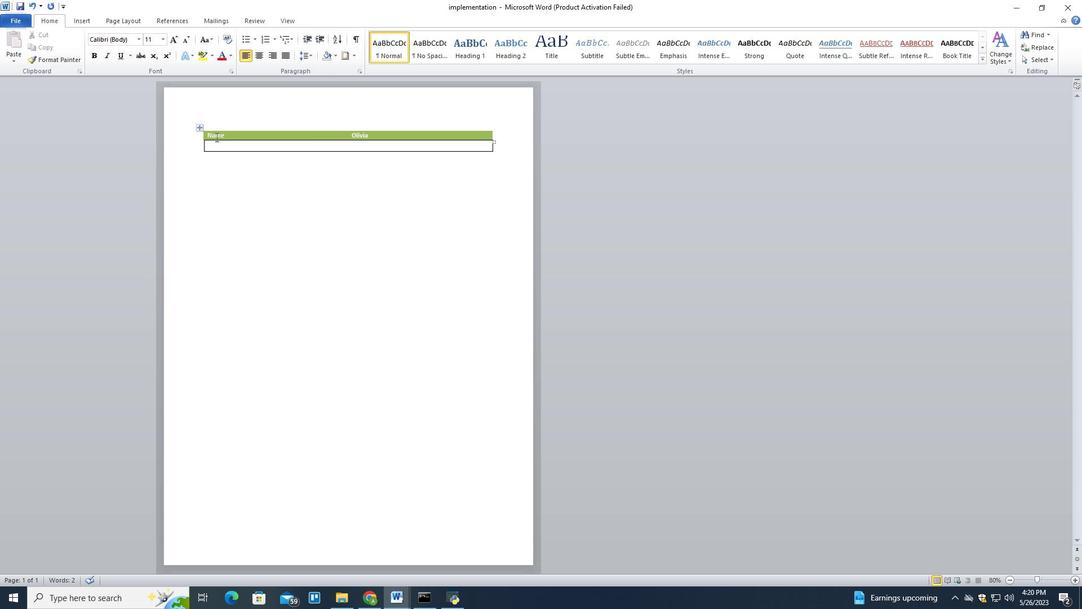
Action: Mouse pressed left at (213, 135)
Screenshot: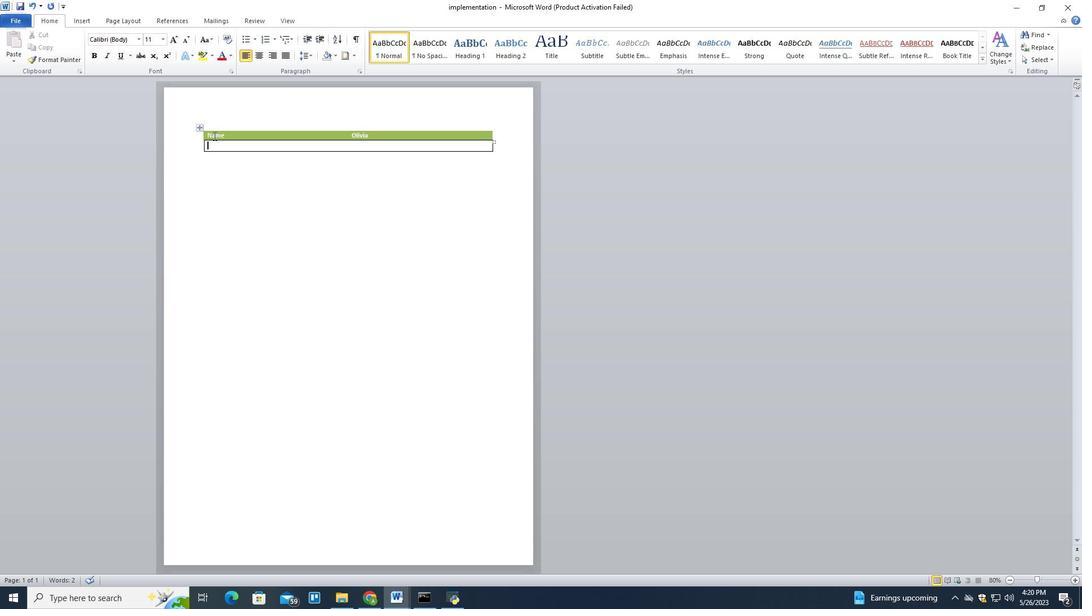 
Action: Mouse pressed left at (213, 135)
Screenshot: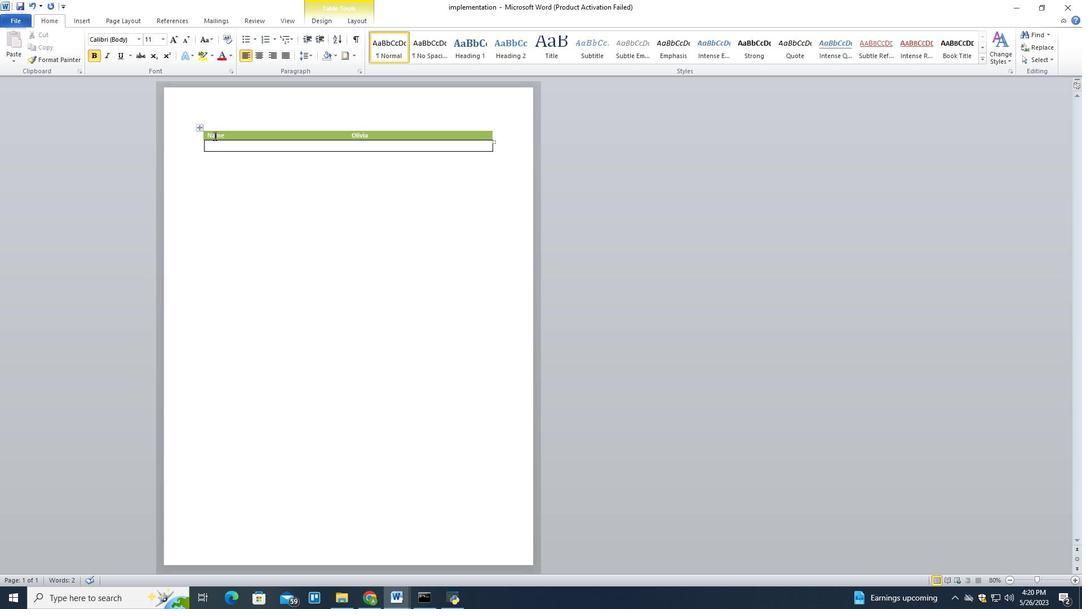 
Action: Mouse pressed left at (213, 135)
Screenshot: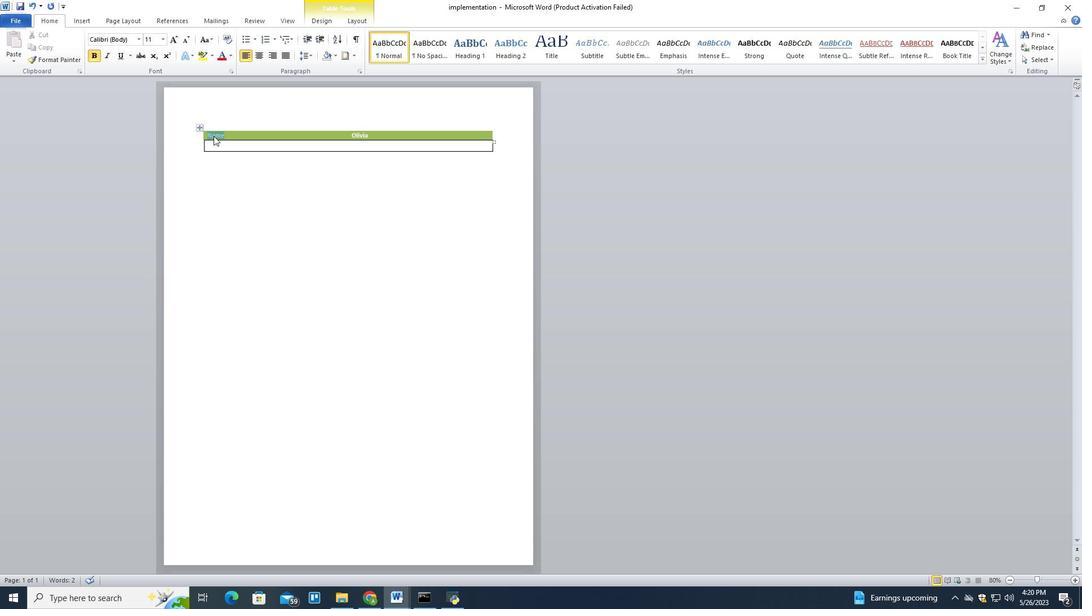 
Action: Mouse moved to (94, 55)
Screenshot: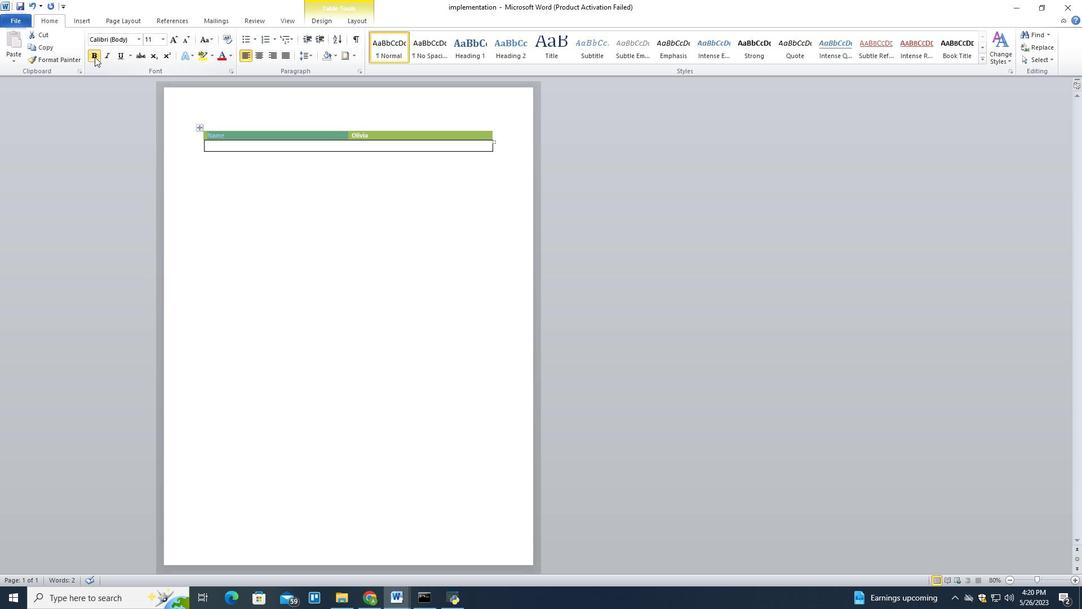 
Action: Mouse pressed left at (94, 55)
Screenshot: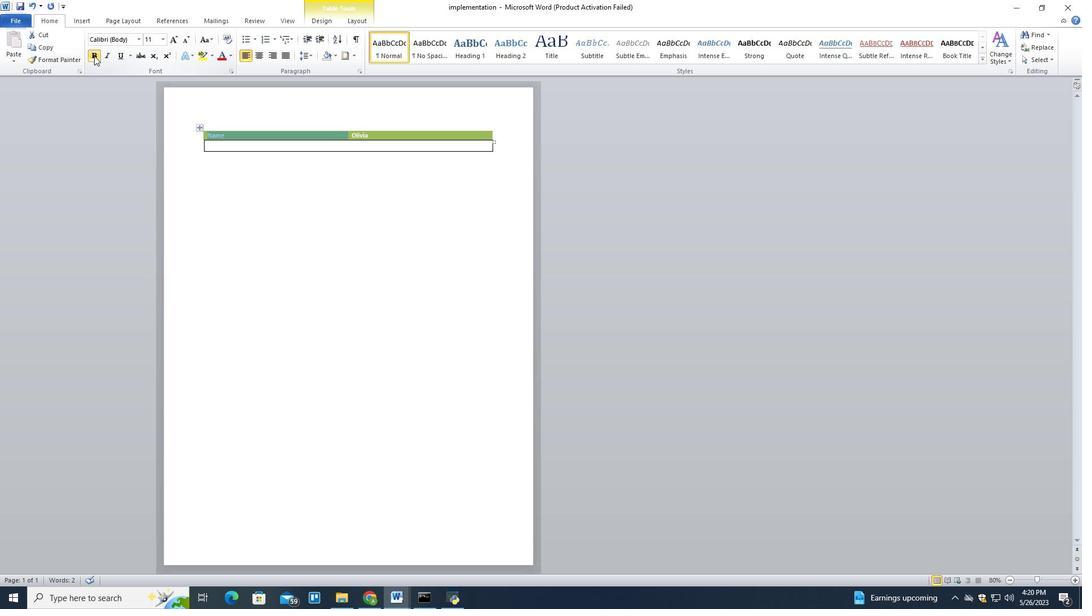
Action: Mouse moved to (94, 56)
Screenshot: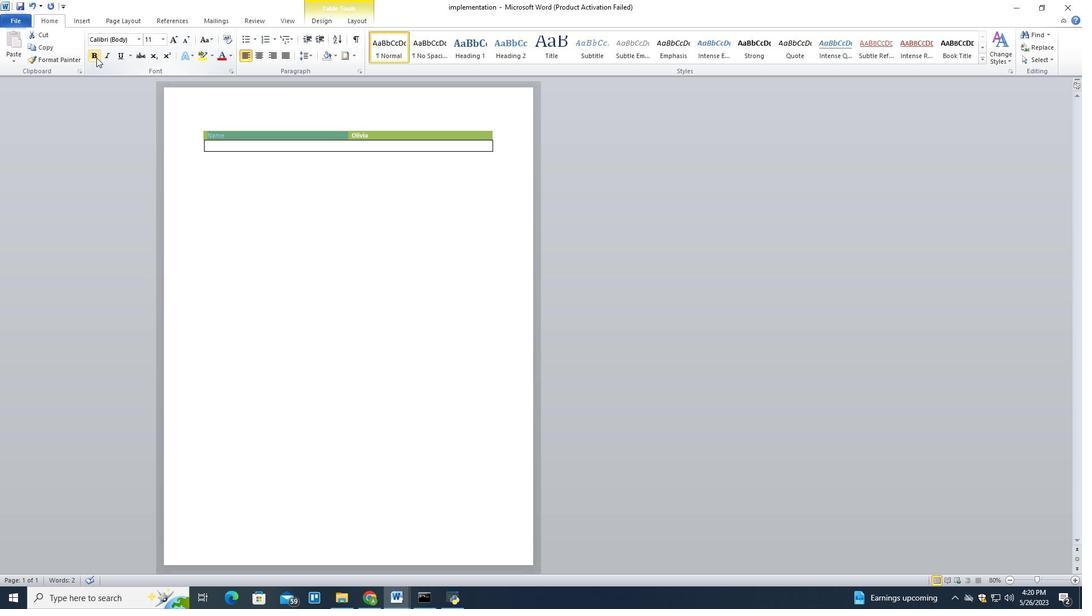 
Action: Mouse pressed left at (94, 56)
Screenshot: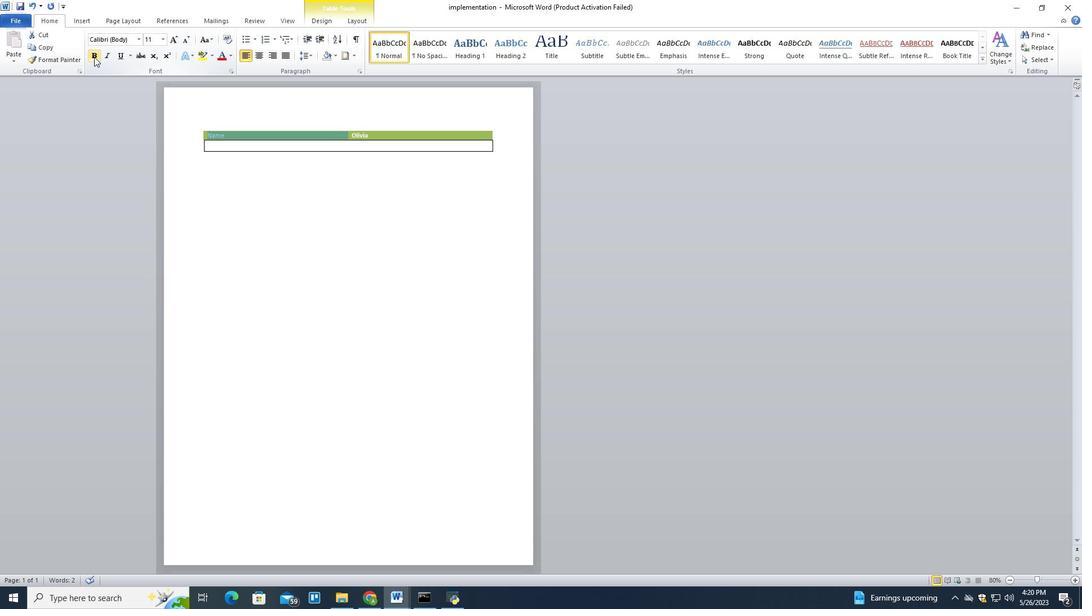 
Action: Mouse moved to (261, 55)
Screenshot: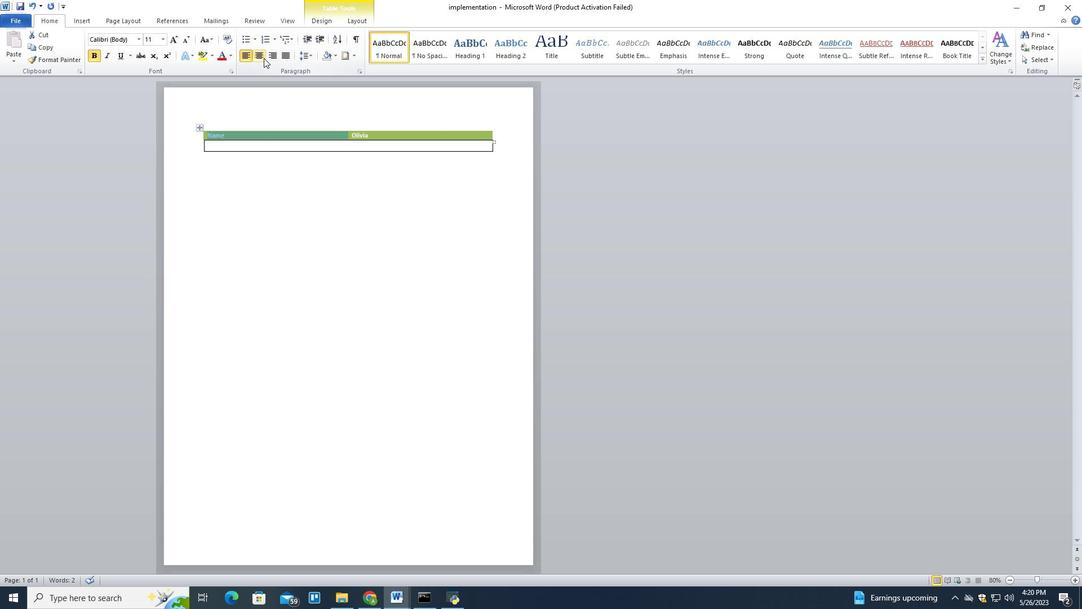 
Action: Mouse pressed left at (261, 55)
Screenshot: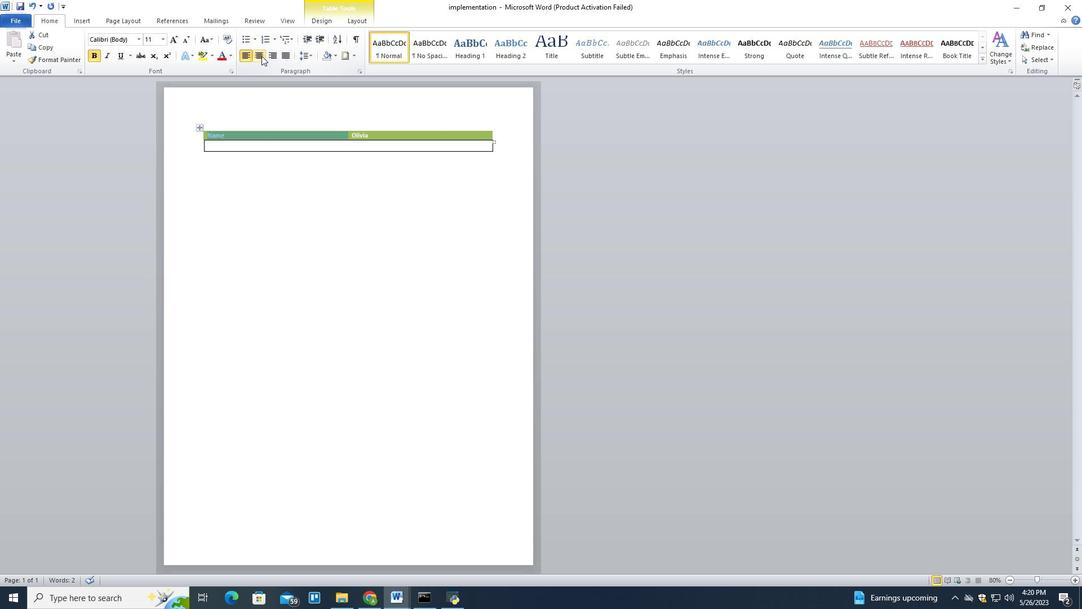 
Action: Mouse moved to (303, 147)
Screenshot: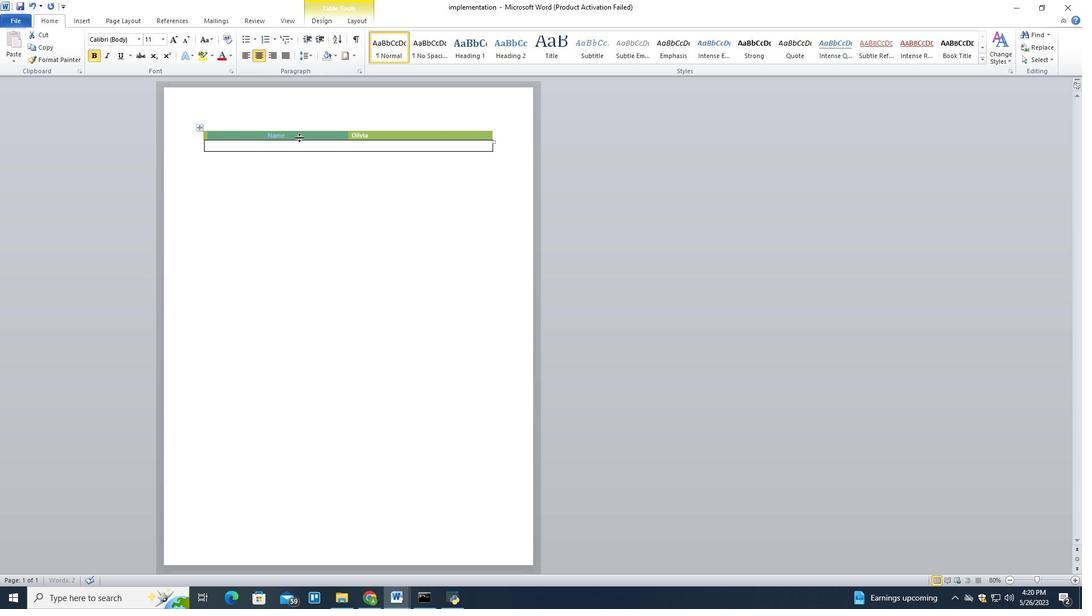
Action: Mouse pressed left at (303, 147)
Screenshot: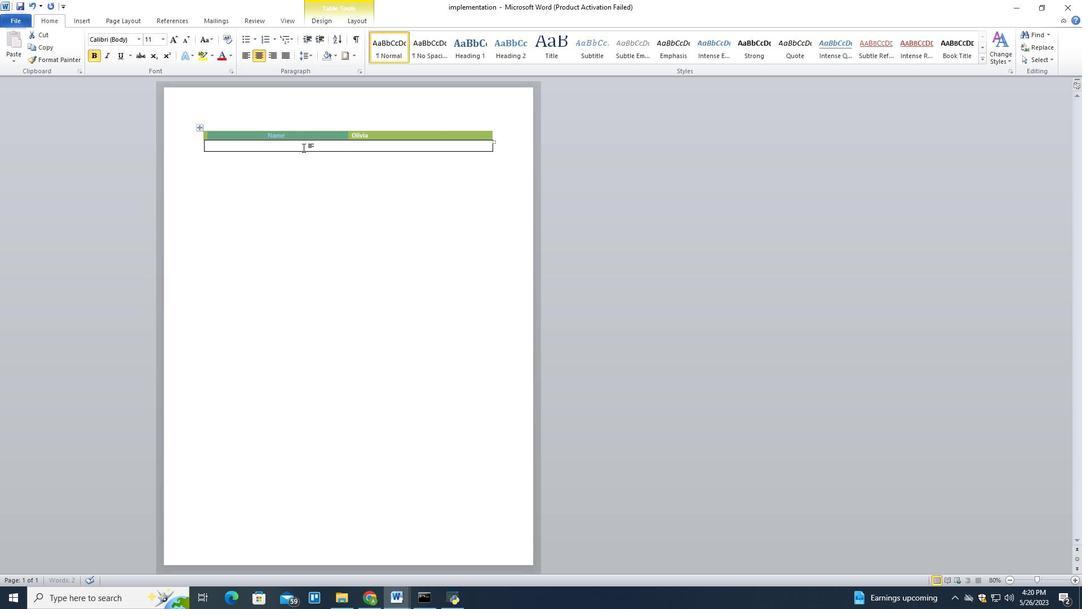 
Action: Mouse moved to (359, 135)
Screenshot: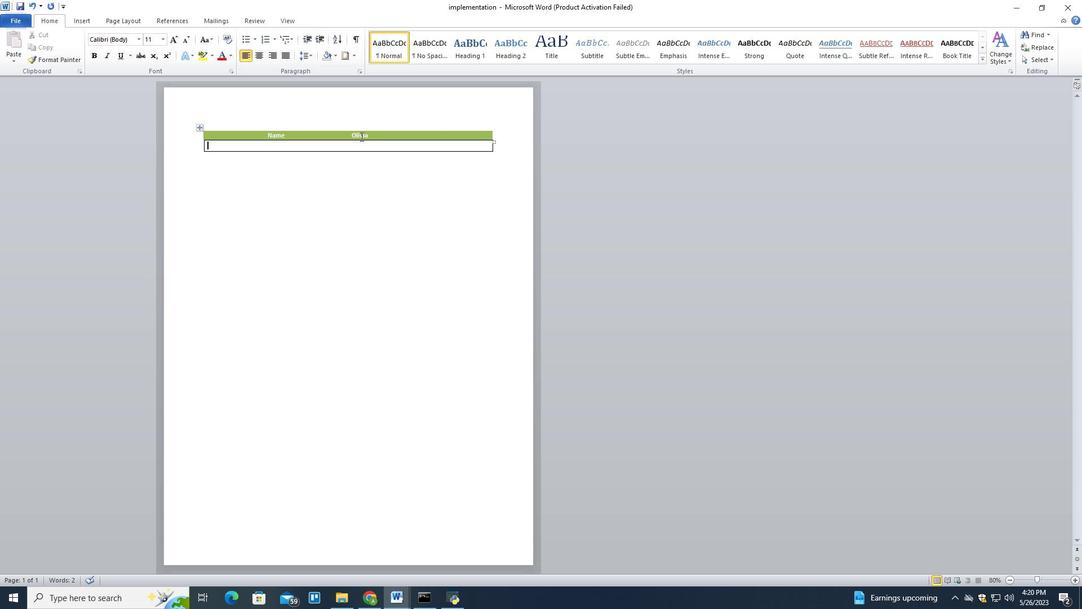 
Action: Mouse pressed left at (359, 135)
Screenshot: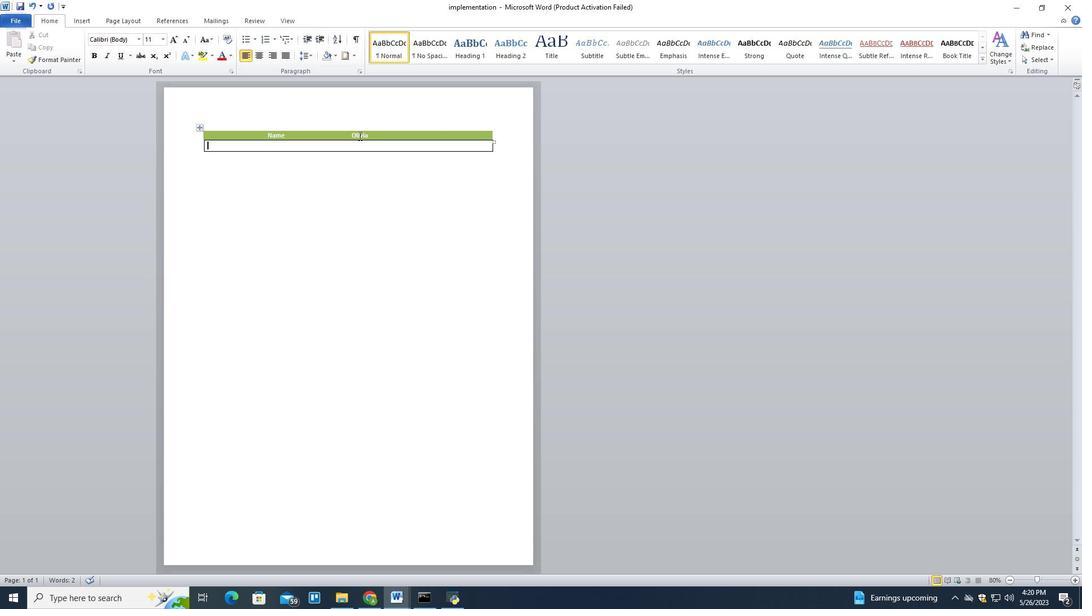 
Action: Mouse pressed left at (359, 135)
Screenshot: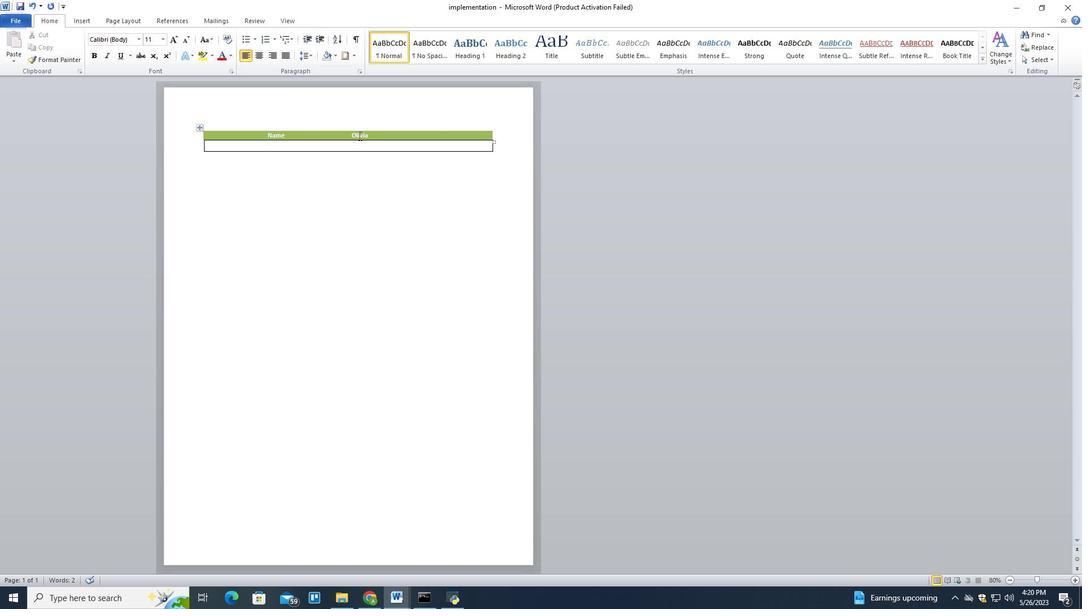 
Action: Mouse moved to (256, 56)
Screenshot: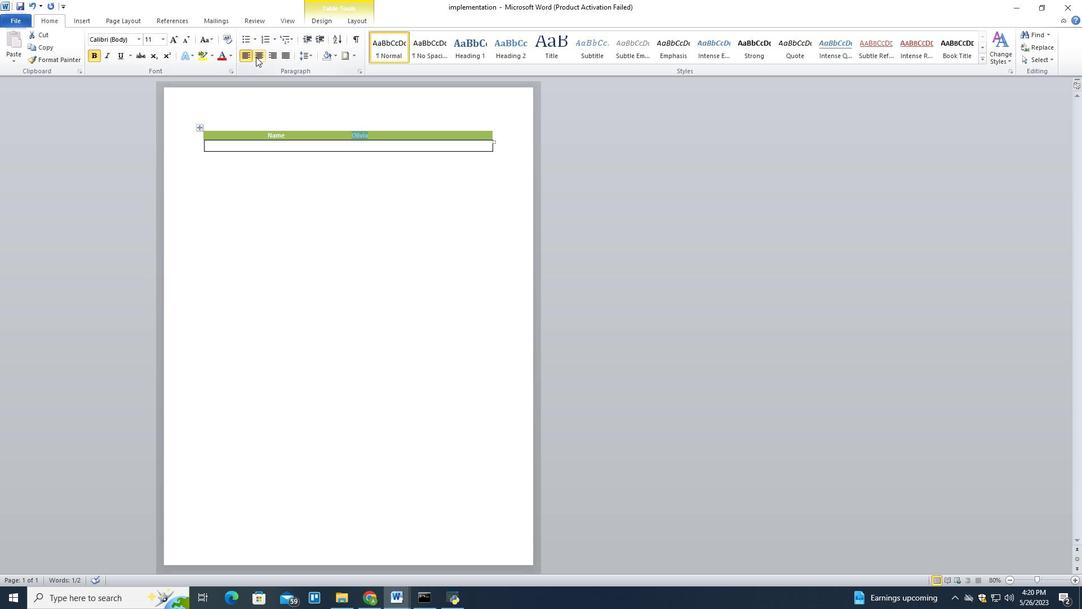 
Action: Mouse pressed left at (256, 56)
Screenshot: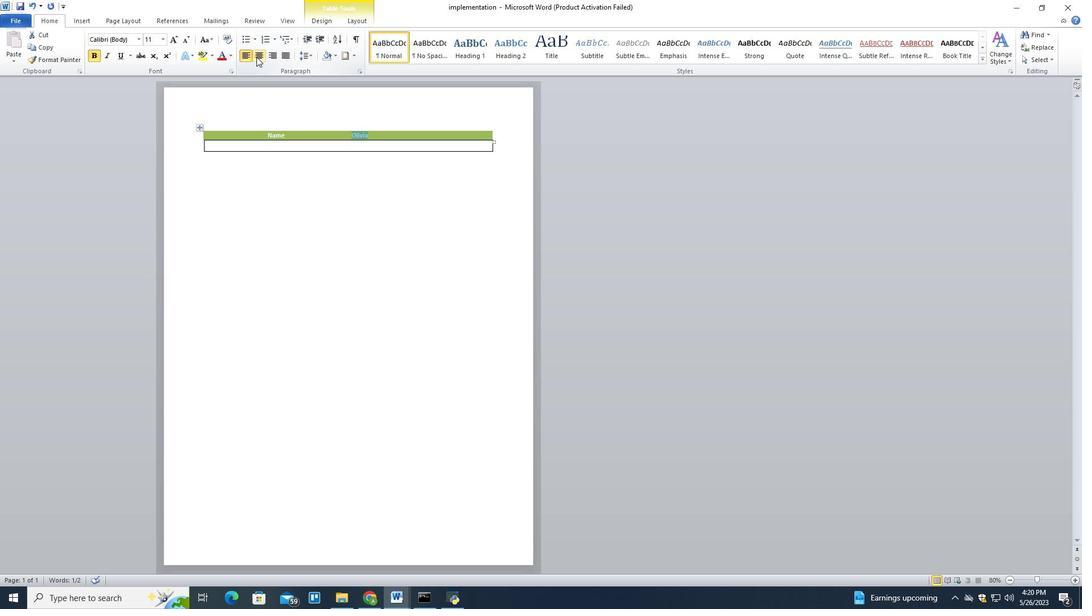 
Action: Mouse moved to (321, 148)
Screenshot: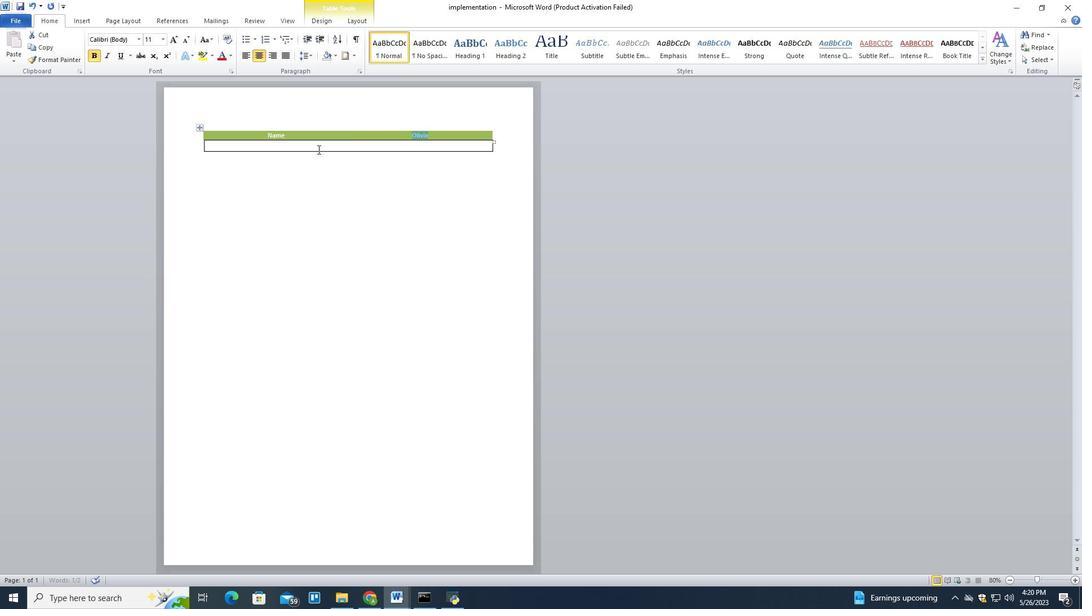 
Action: Mouse pressed left at (319, 148)
Screenshot: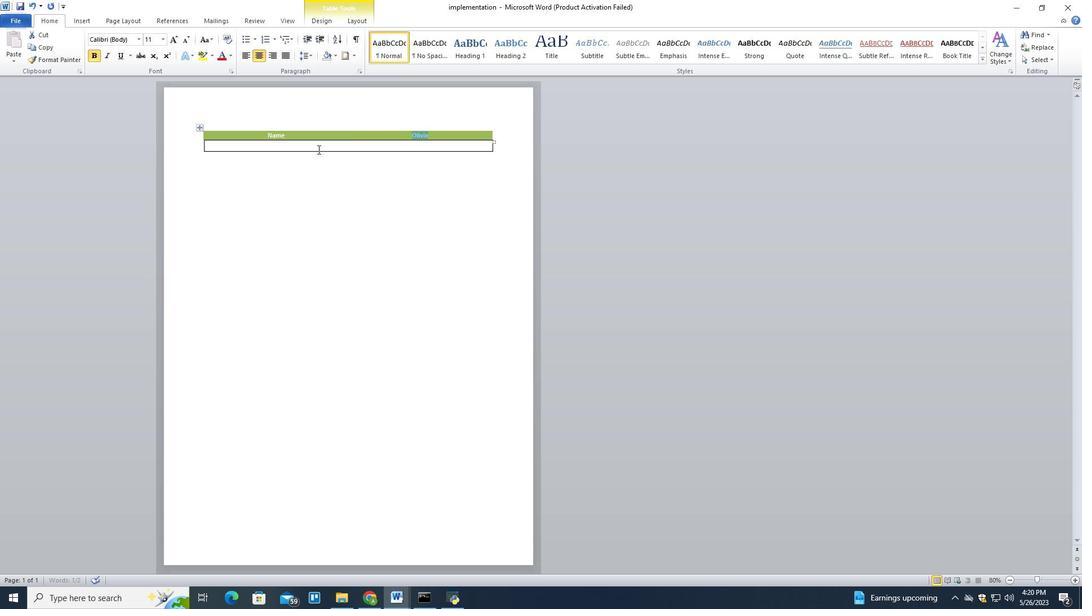 
Action: Mouse moved to (464, 210)
Screenshot: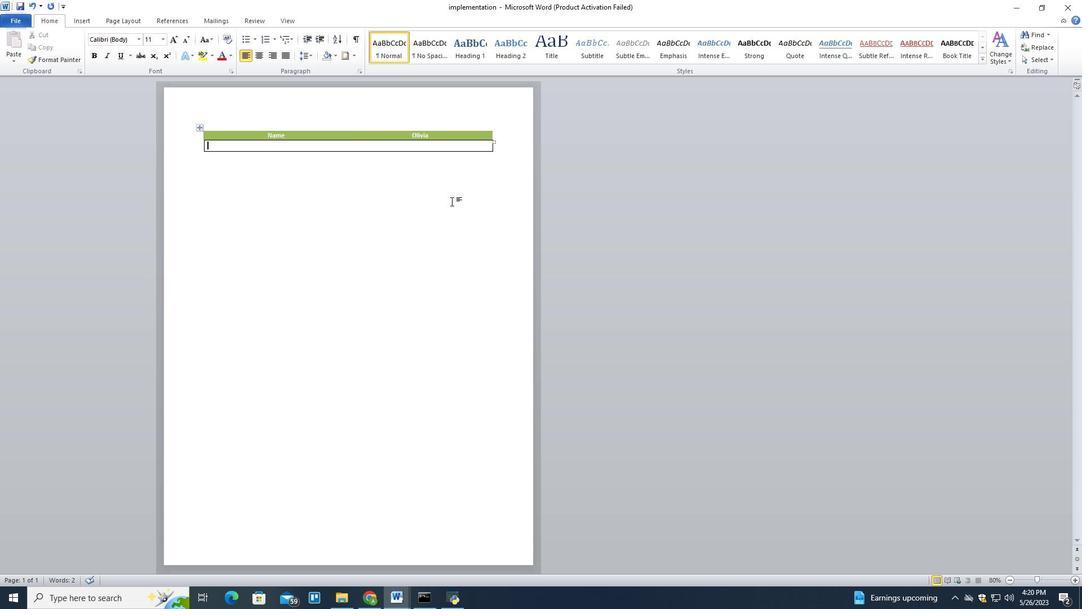 
